Task: Find a house in San Juan del Cesar, Colombia, for 6 guests from September 6 to 15, with a price range of ₹8000 to ₹12000, including Wifi, Free parking, Gym, TV, and Breakfast.
Action: Mouse moved to (428, 107)
Screenshot: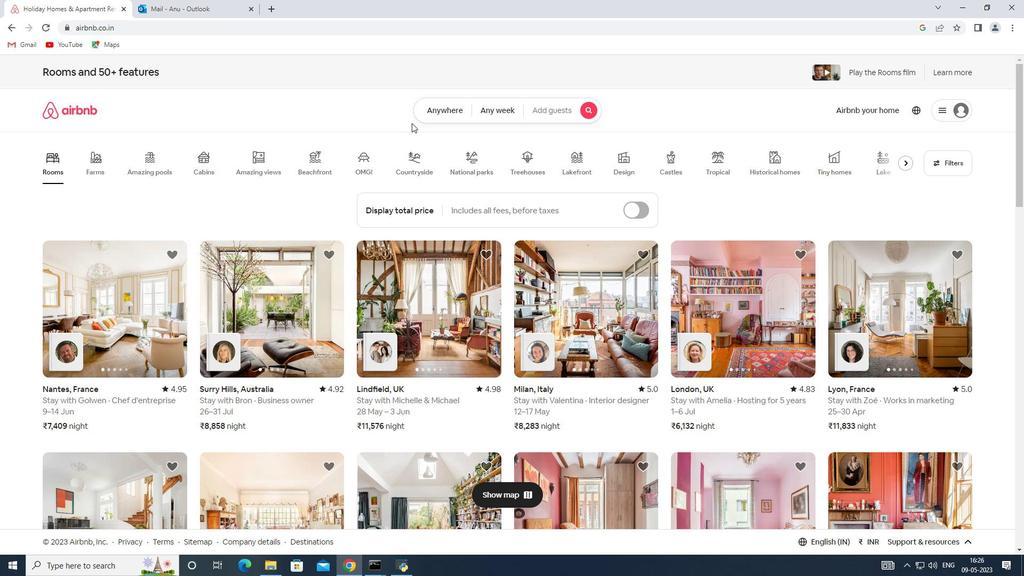 
Action: Mouse pressed left at (428, 107)
Screenshot: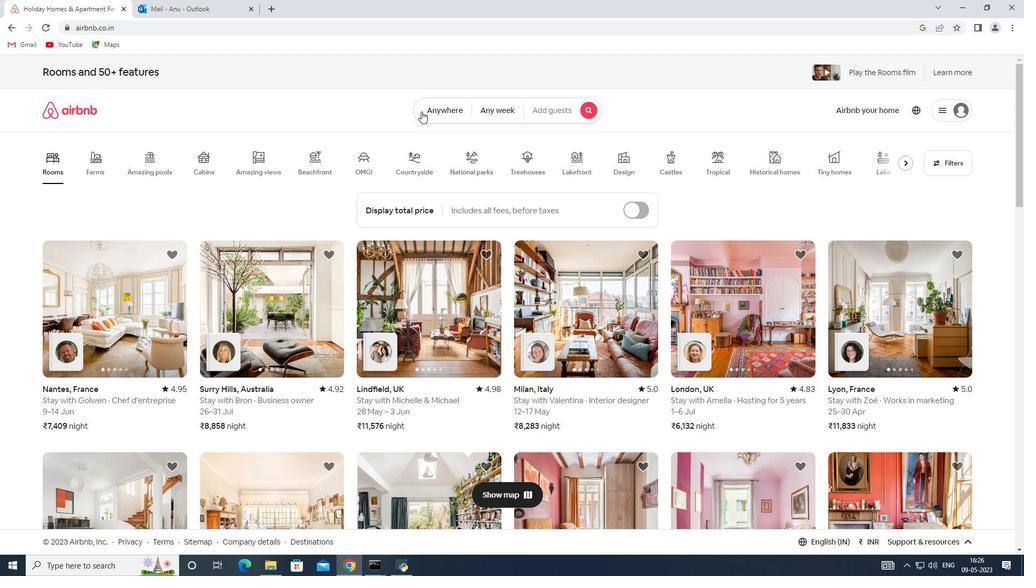 
Action: Mouse moved to (366, 143)
Screenshot: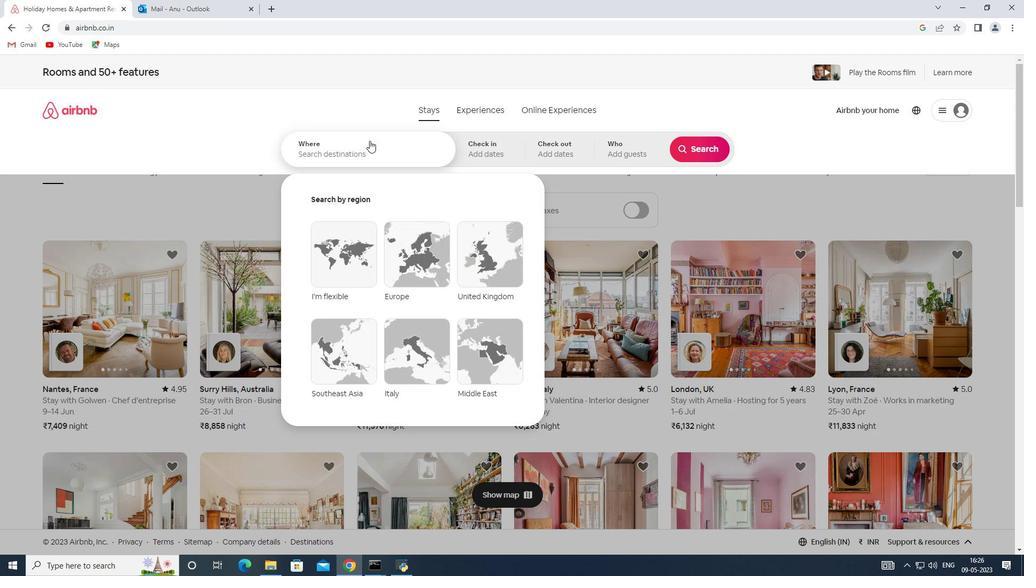 
Action: Mouse pressed left at (366, 143)
Screenshot: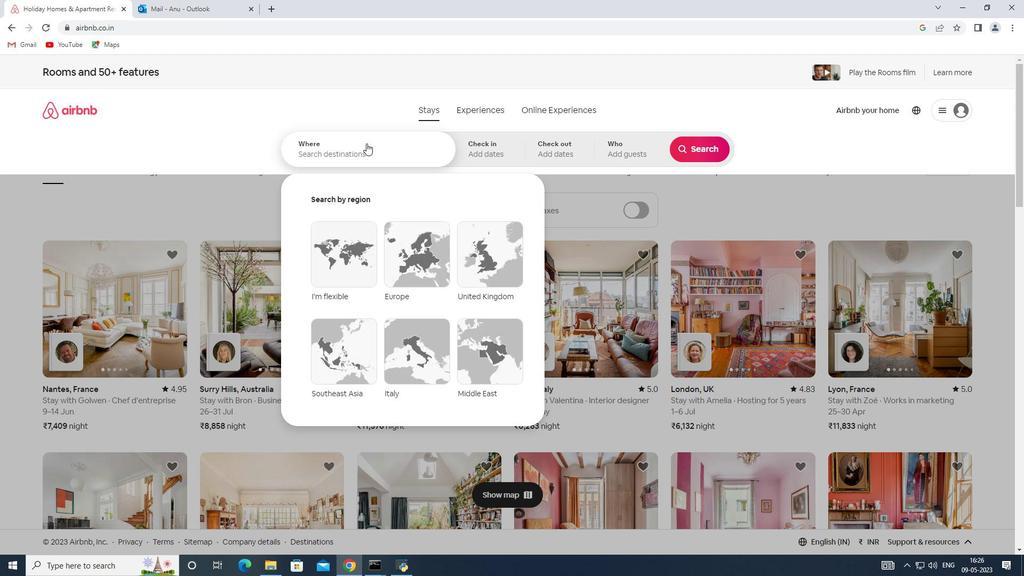 
Action: Key pressed <Key.shift>San<Key.space><Key.shift><Key.shift><Key.shift><Key.shift><Key.shift><Key.shift><Key.shift><Key.shift><Key.shift><Key.shift><Key.shift><Key.shift><Key.shift><Key.shift><Key.shift>
Screenshot: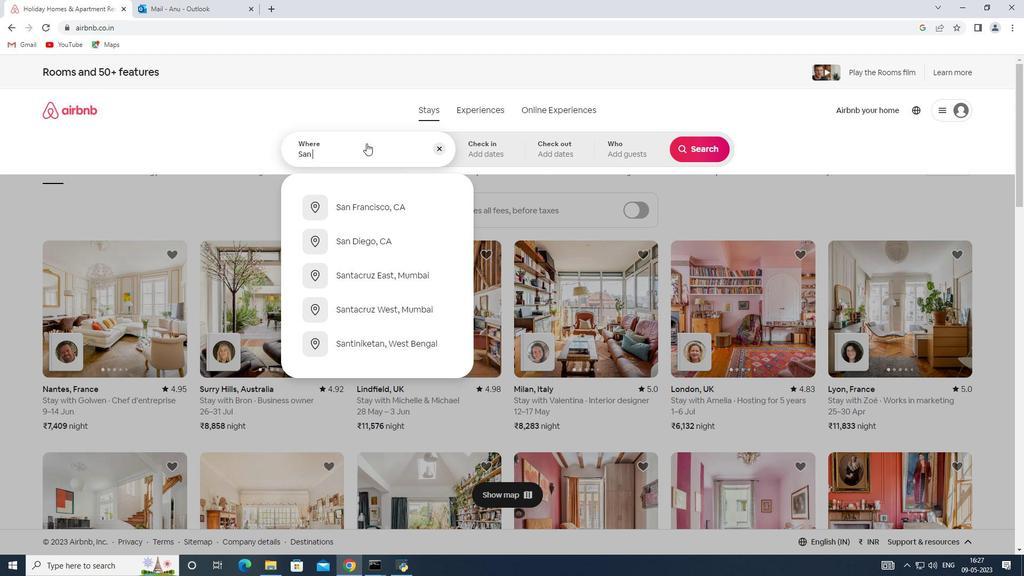 
Action: Mouse moved to (366, 143)
Screenshot: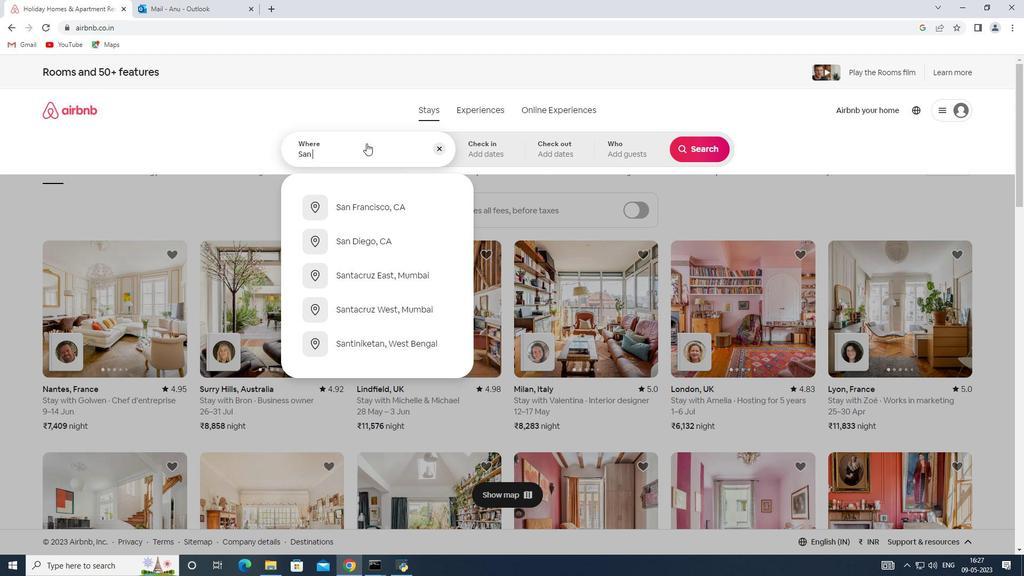 
Action: Key pressed <Key.shift><Key.shift><Key.shift><Key.shift><Key.shift><Key.shift><Key.shift><Key.shift><Key.shift><Key.shift><Key.shift>Juan<Key.space>del<Key.space><Key.shift><Key.shift><Key.shift><Key.shift><Key.shift><Key.shift><Key.shift><Key.shift>Cesar,<Key.shift>Colombia
Screenshot: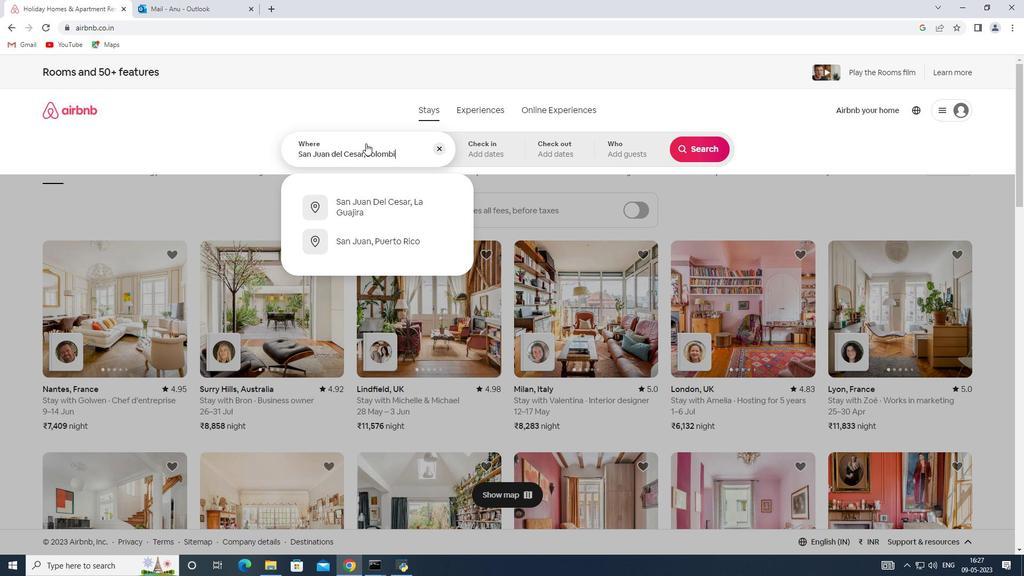
Action: Mouse moved to (484, 148)
Screenshot: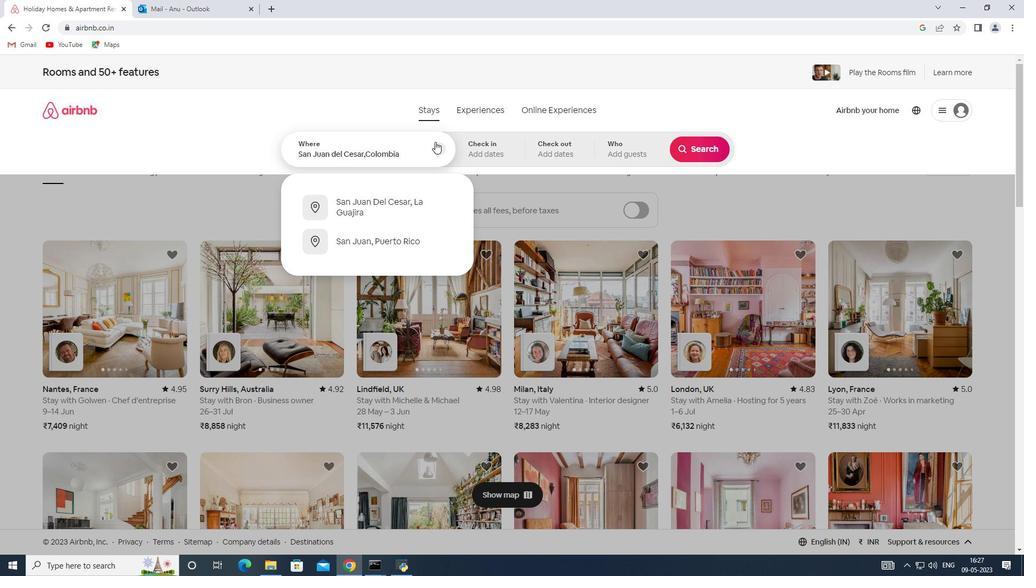 
Action: Mouse pressed left at (484, 148)
Screenshot: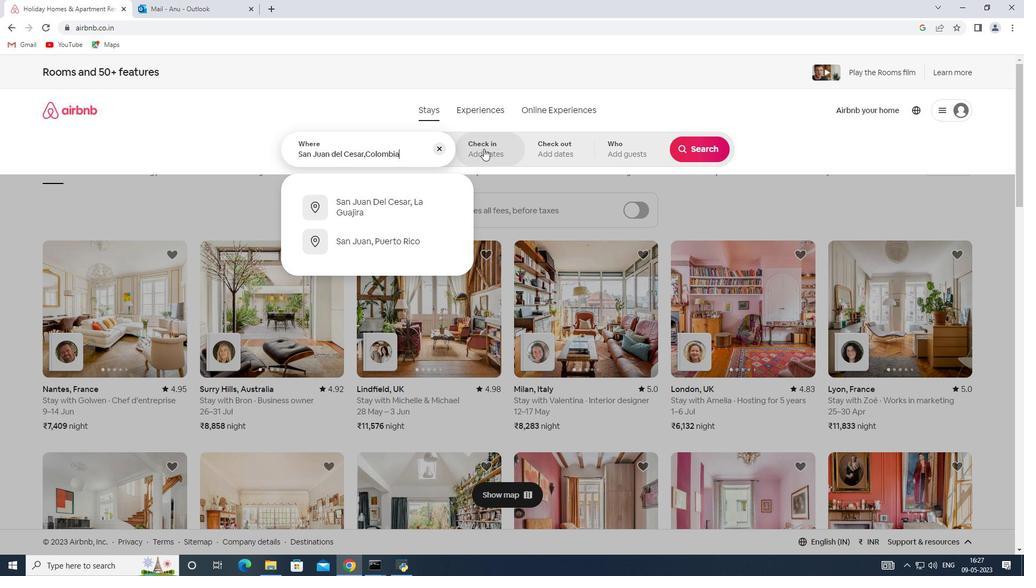 
Action: Mouse moved to (693, 234)
Screenshot: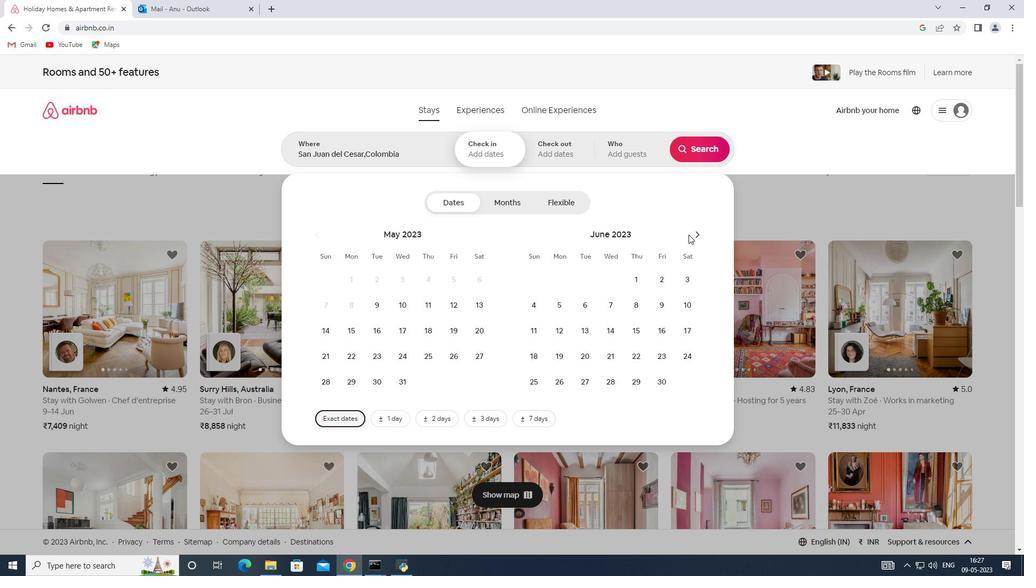 
Action: Mouse pressed left at (693, 234)
Screenshot: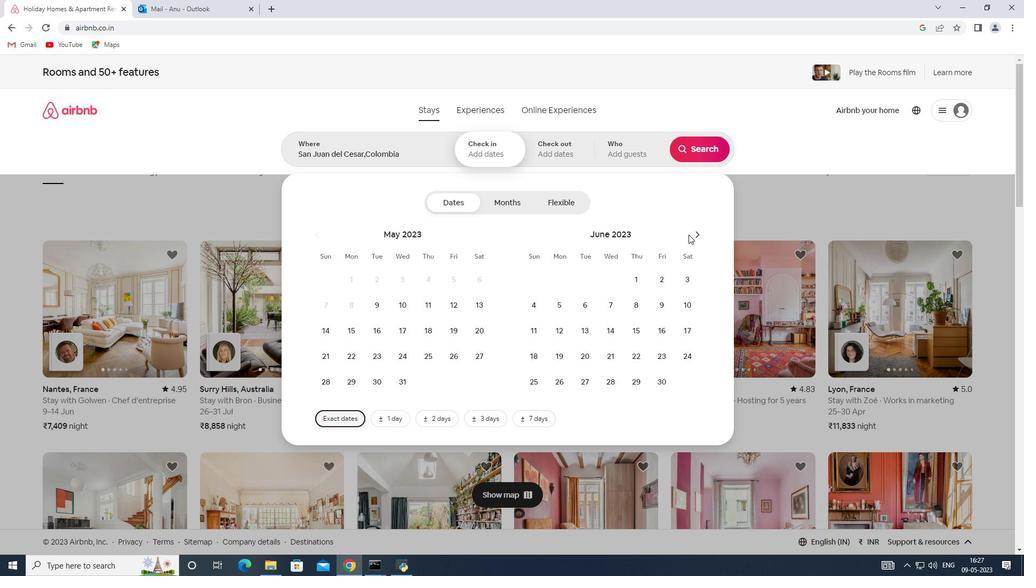 
Action: Mouse pressed left at (693, 234)
Screenshot: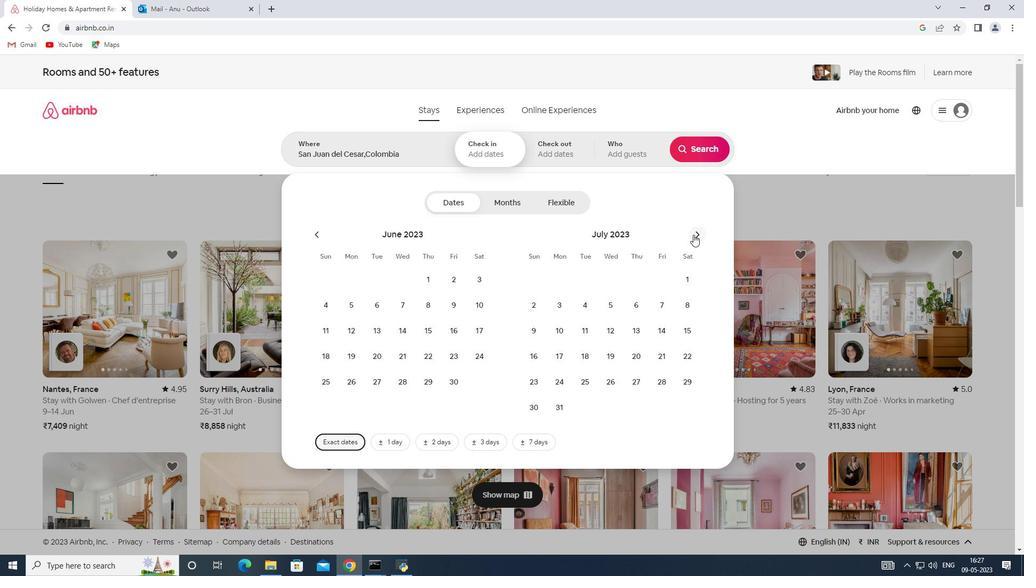 
Action: Mouse pressed left at (693, 234)
Screenshot: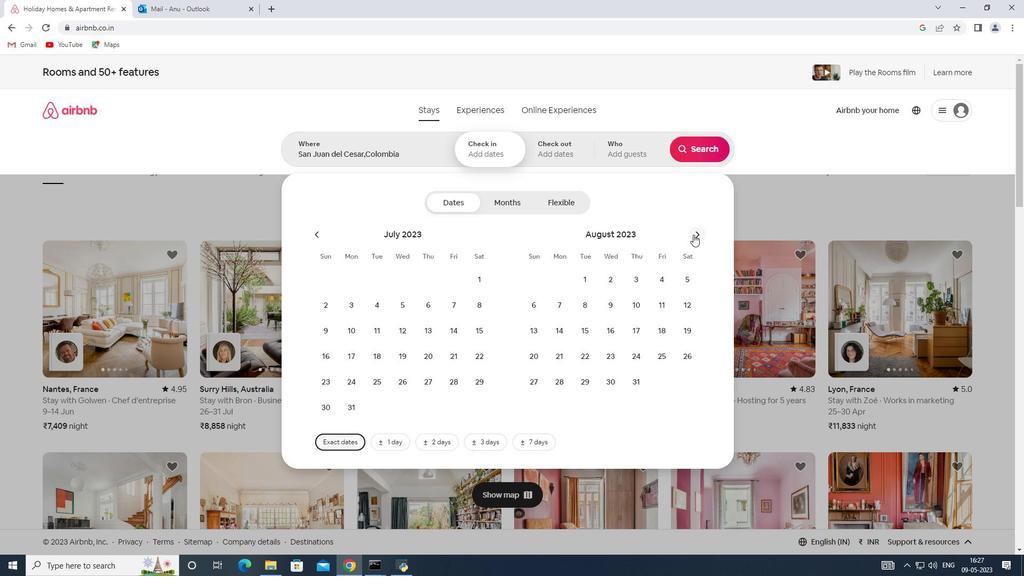 
Action: Mouse moved to (611, 303)
Screenshot: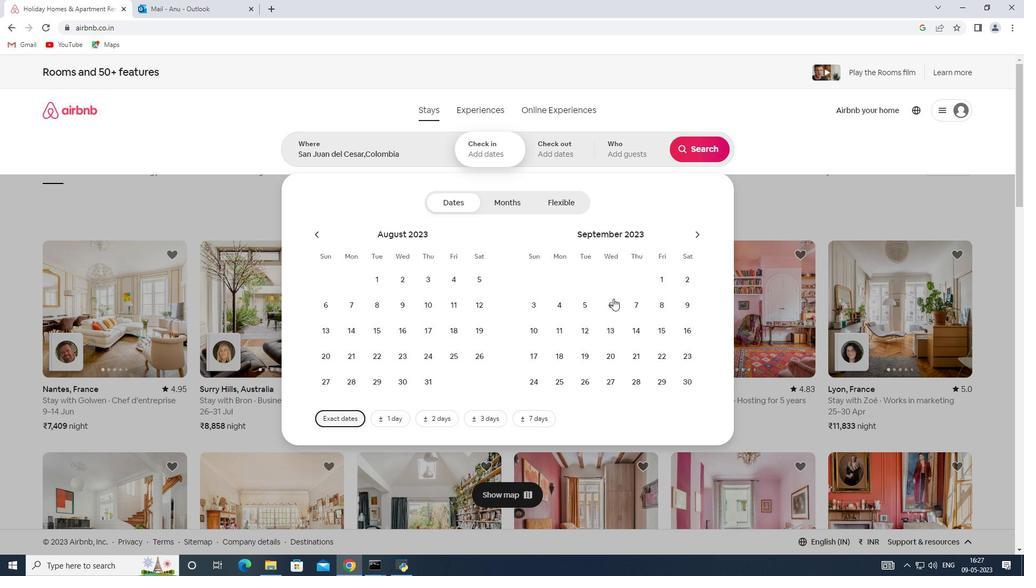 
Action: Mouse pressed left at (611, 303)
Screenshot: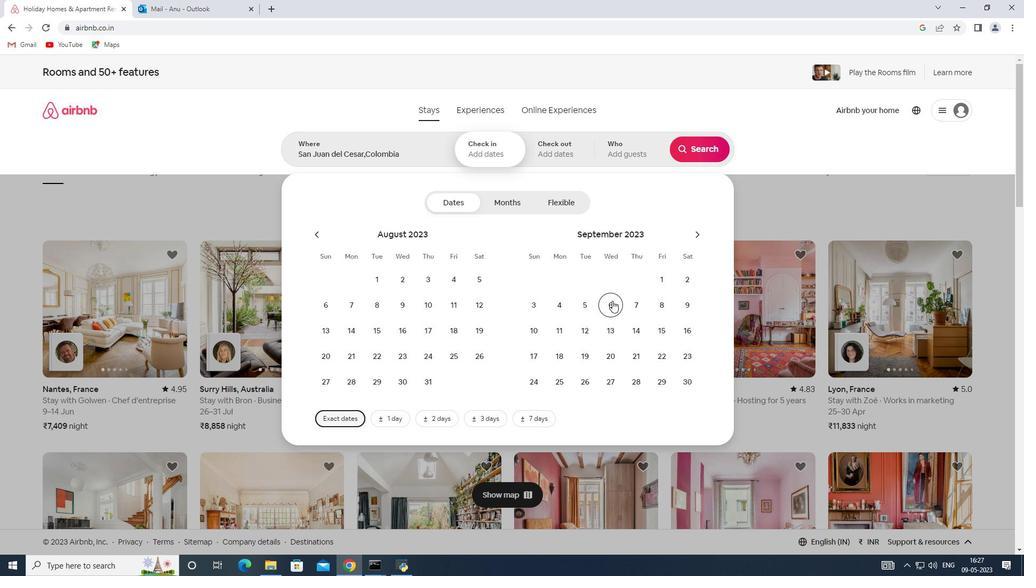 
Action: Mouse moved to (658, 323)
Screenshot: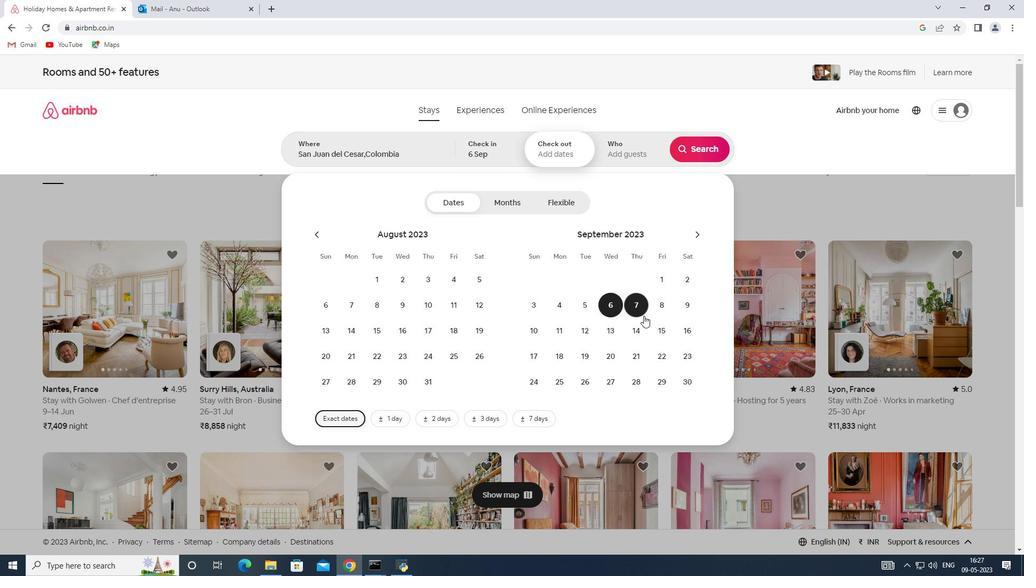 
Action: Mouse pressed left at (658, 323)
Screenshot: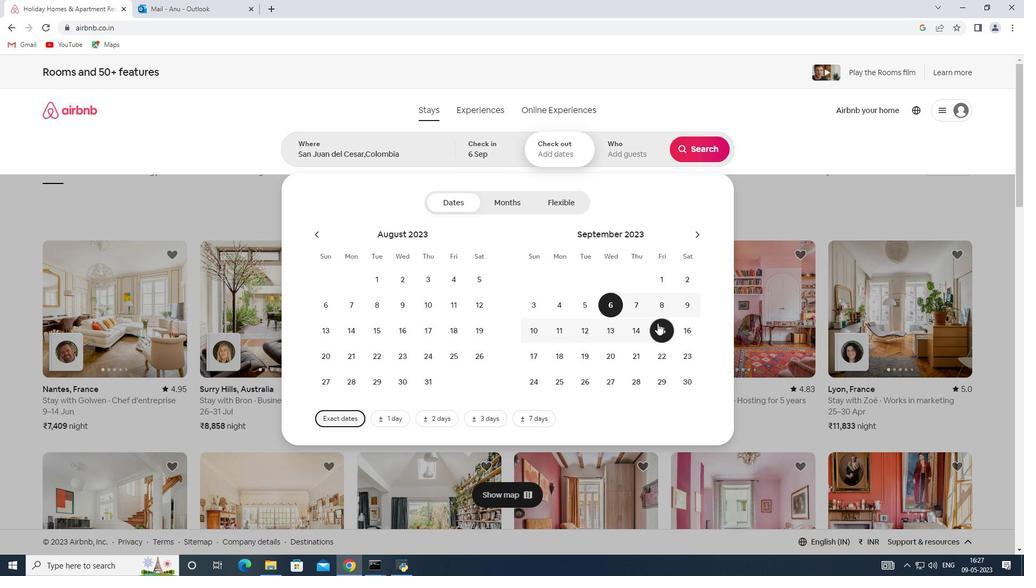 
Action: Mouse moved to (631, 151)
Screenshot: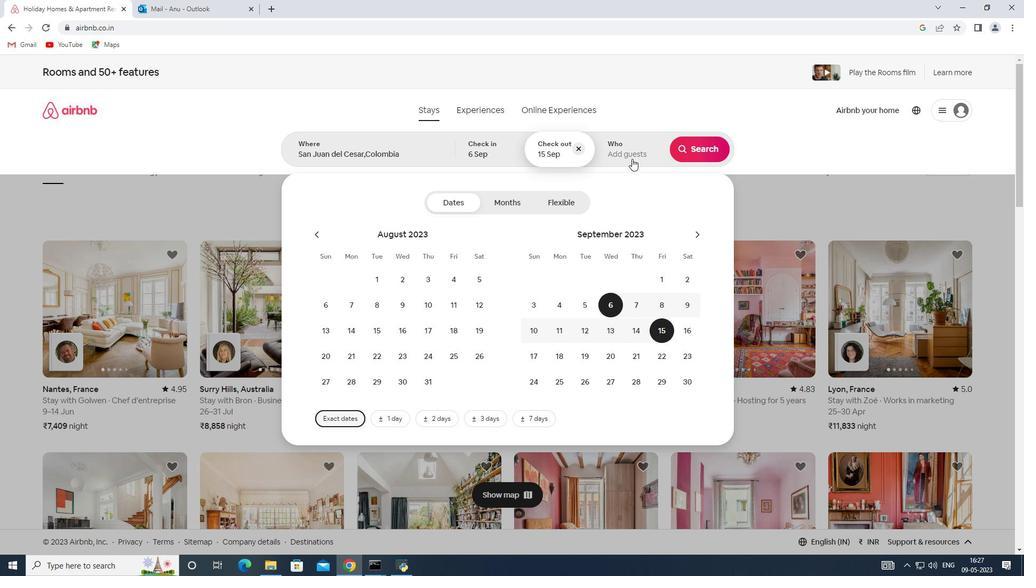
Action: Mouse pressed left at (631, 151)
Screenshot: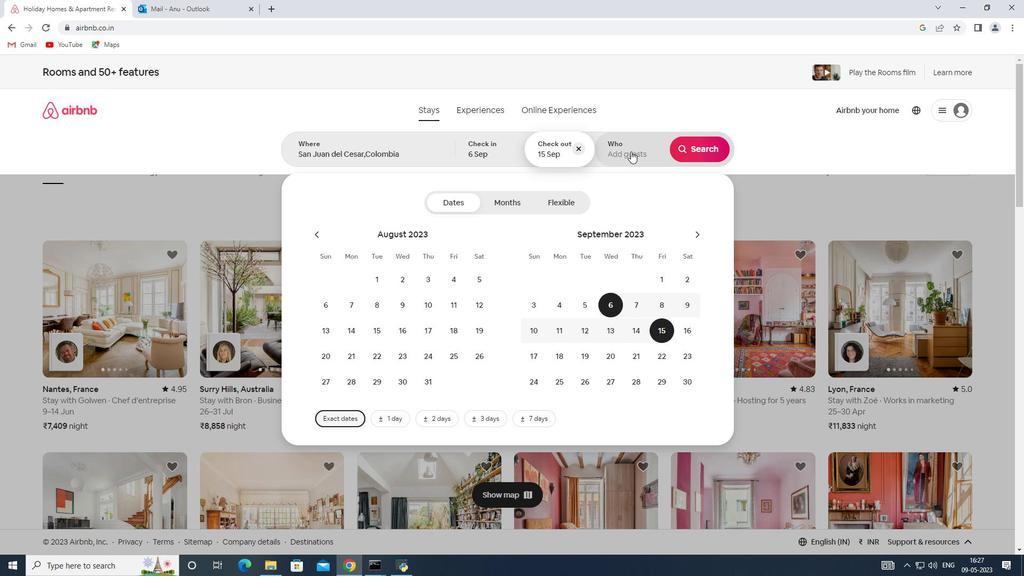 
Action: Mouse moved to (705, 208)
Screenshot: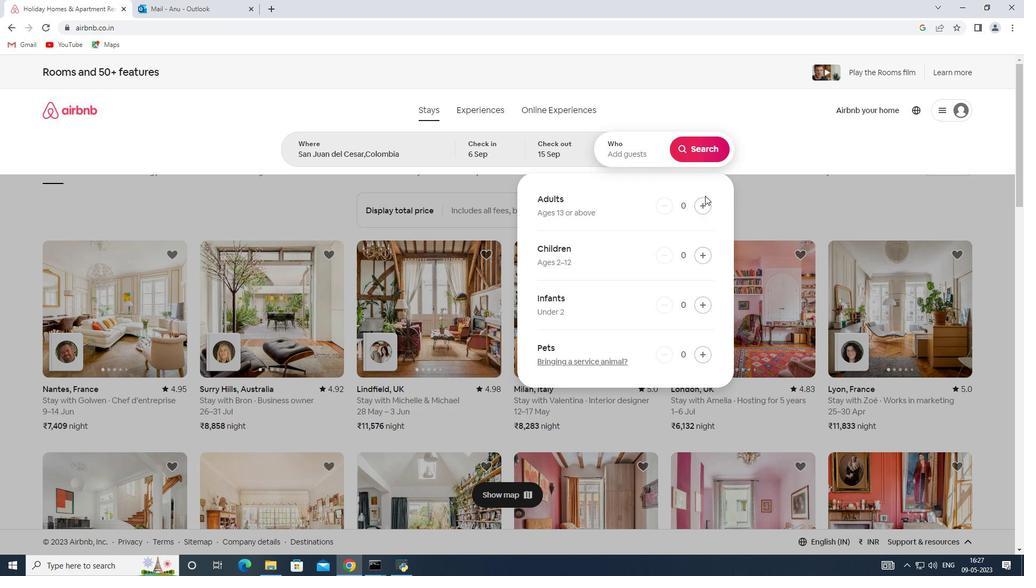 
Action: Mouse pressed left at (705, 208)
Screenshot: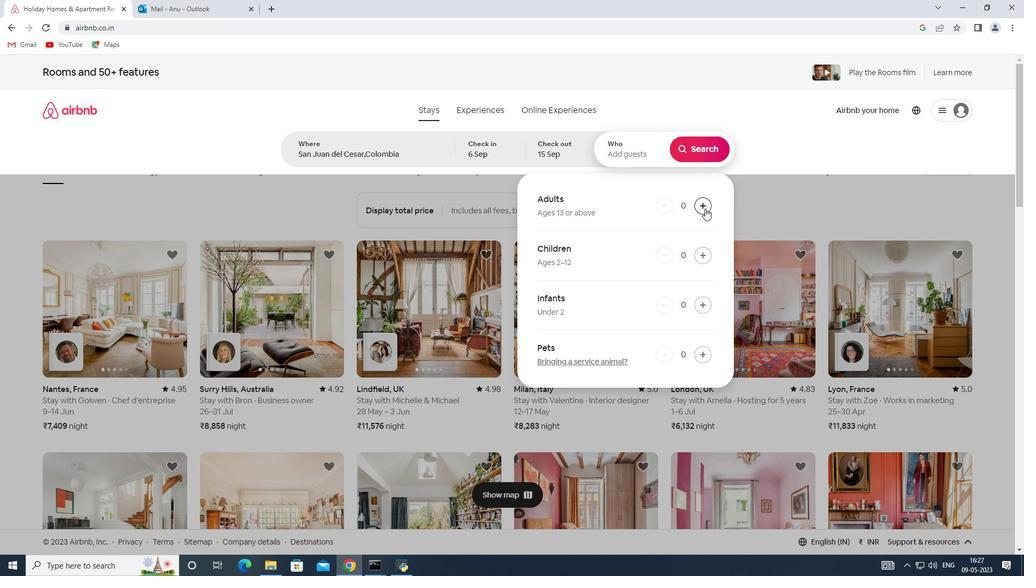 
Action: Mouse moved to (705, 205)
Screenshot: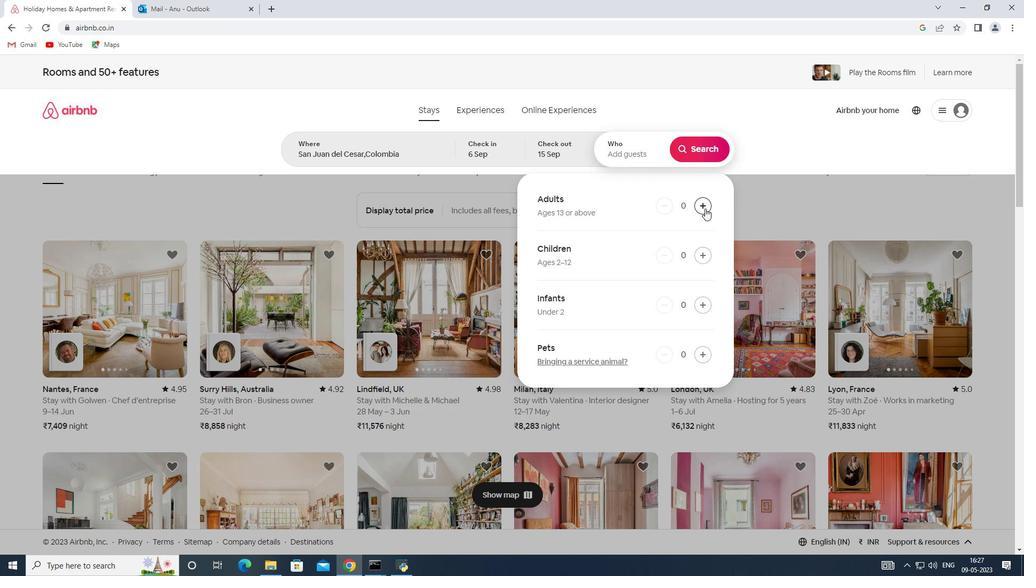 
Action: Mouse pressed left at (705, 205)
Screenshot: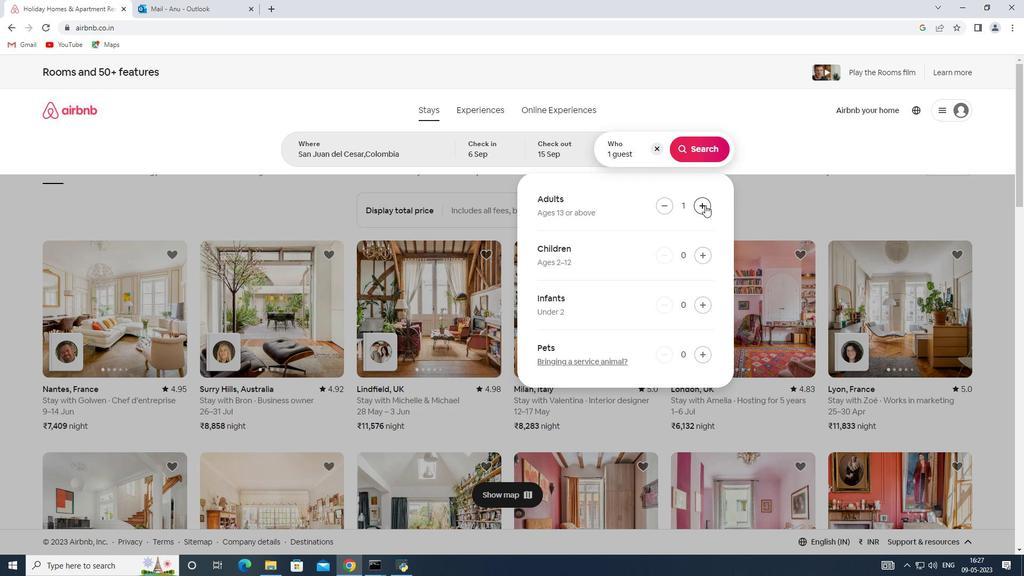 
Action: Mouse pressed left at (705, 205)
Screenshot: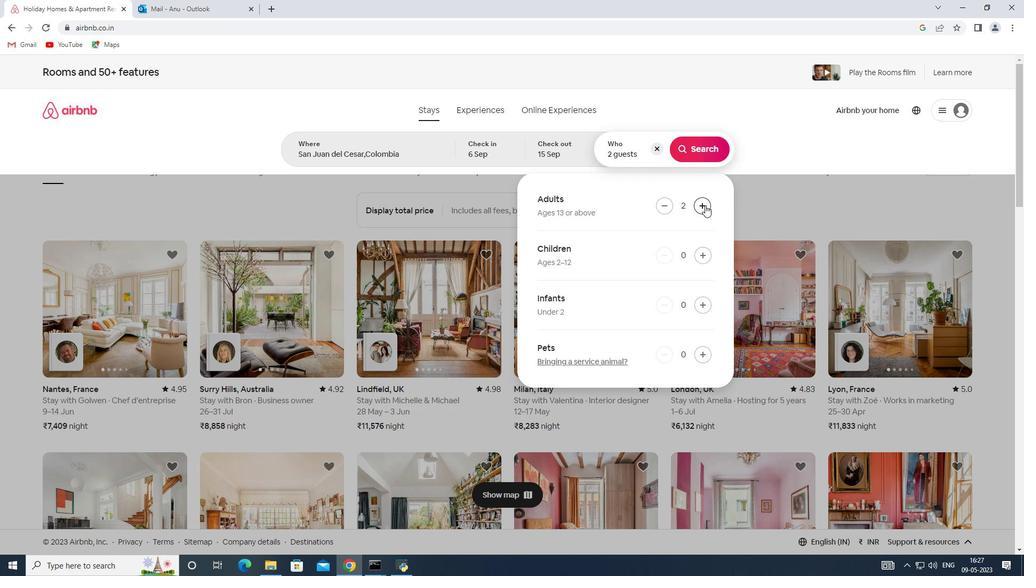 
Action: Mouse pressed left at (705, 205)
Screenshot: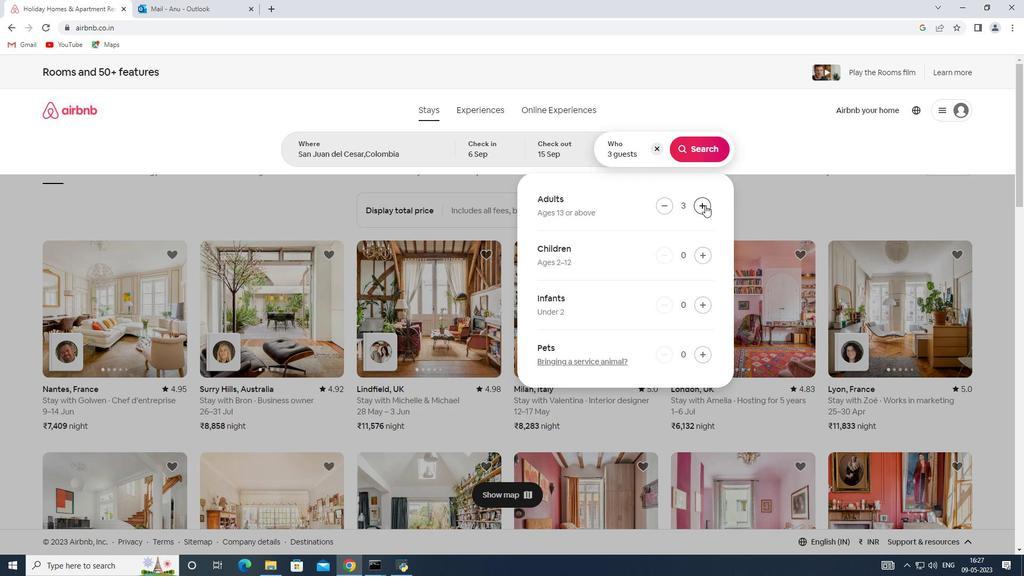 
Action: Mouse moved to (707, 204)
Screenshot: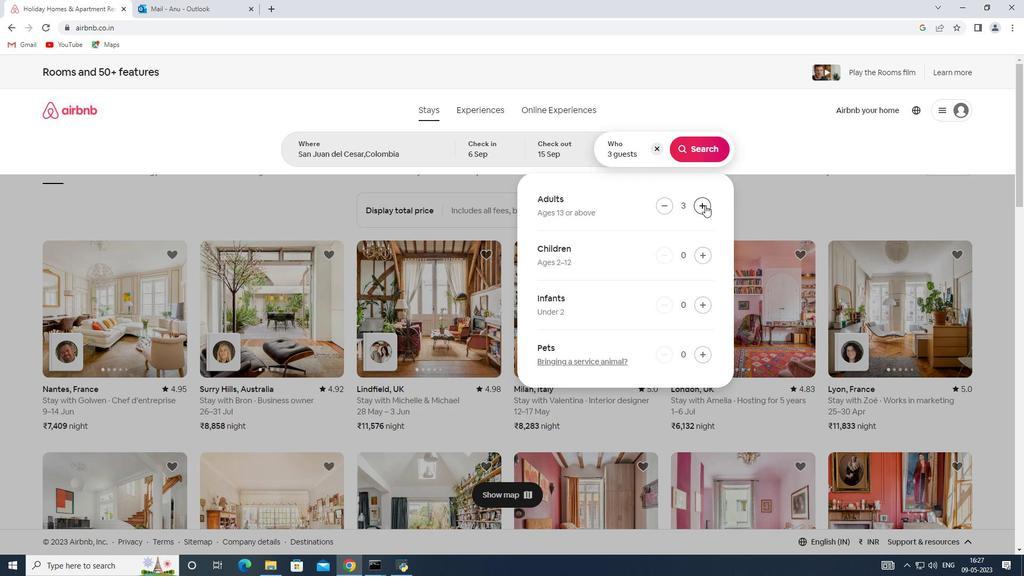
Action: Mouse pressed left at (707, 204)
Screenshot: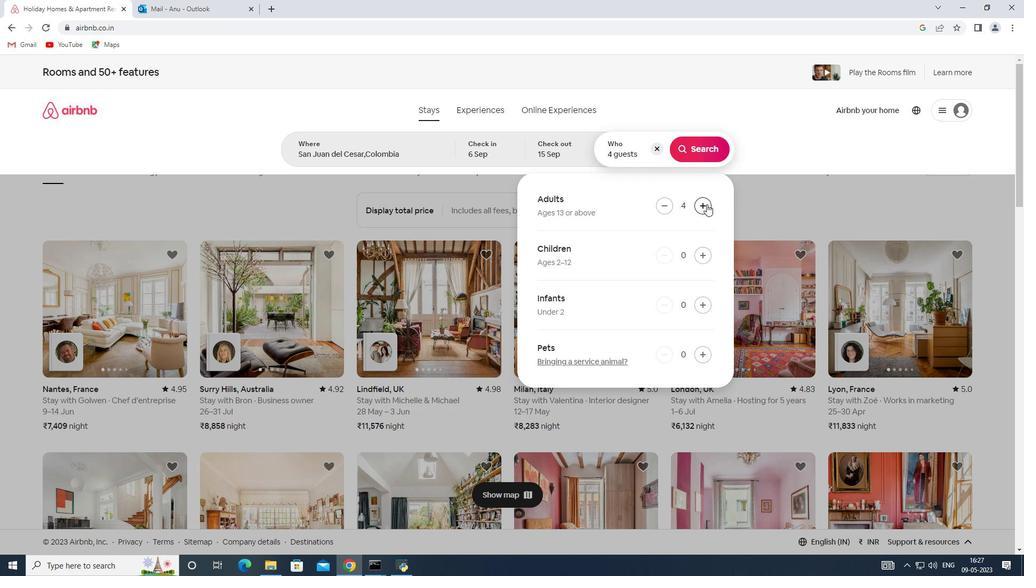
Action: Mouse moved to (705, 203)
Screenshot: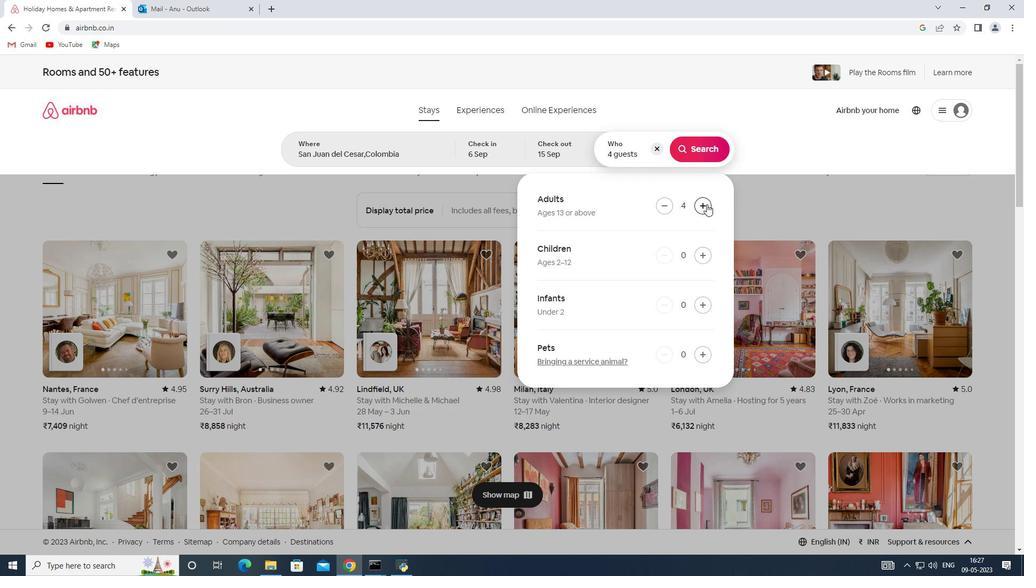 
Action: Mouse pressed left at (705, 203)
Screenshot: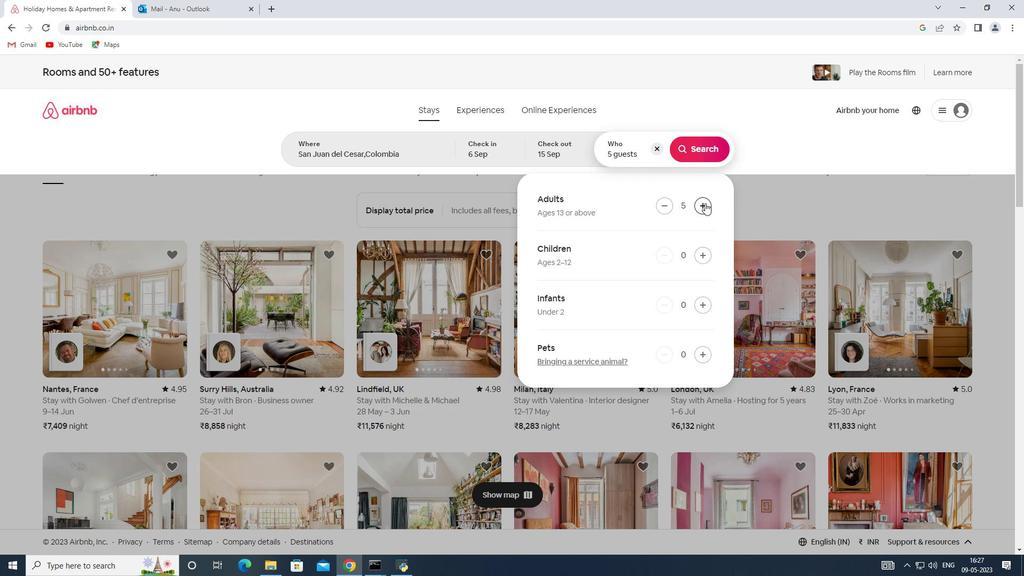 
Action: Mouse moved to (700, 144)
Screenshot: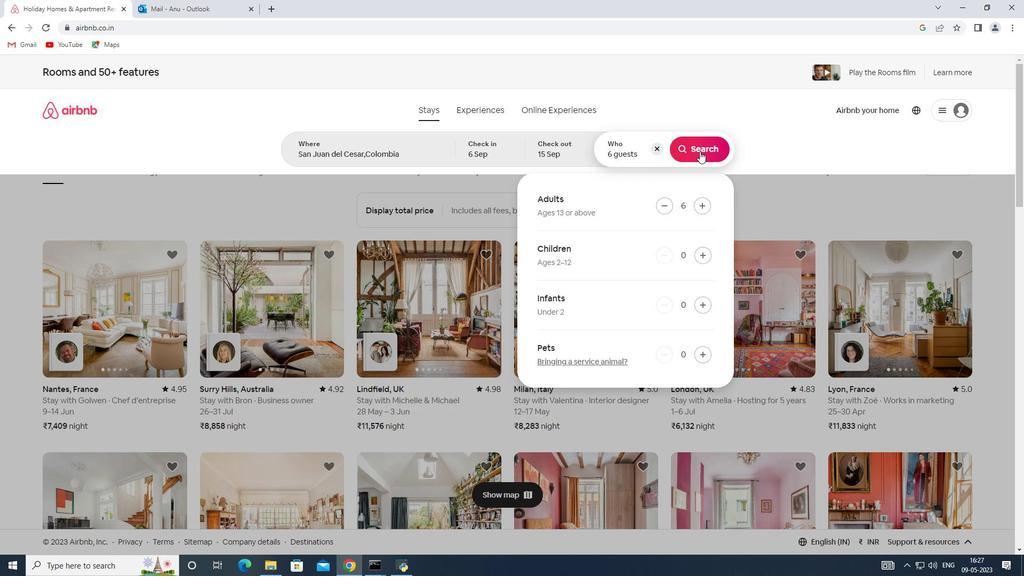
Action: Mouse pressed left at (700, 144)
Screenshot: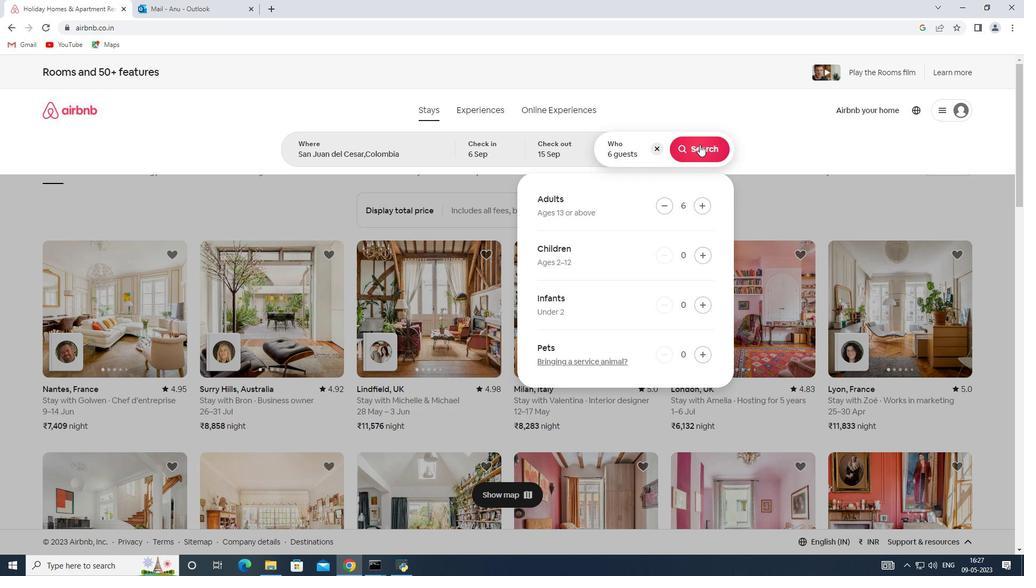 
Action: Mouse moved to (971, 127)
Screenshot: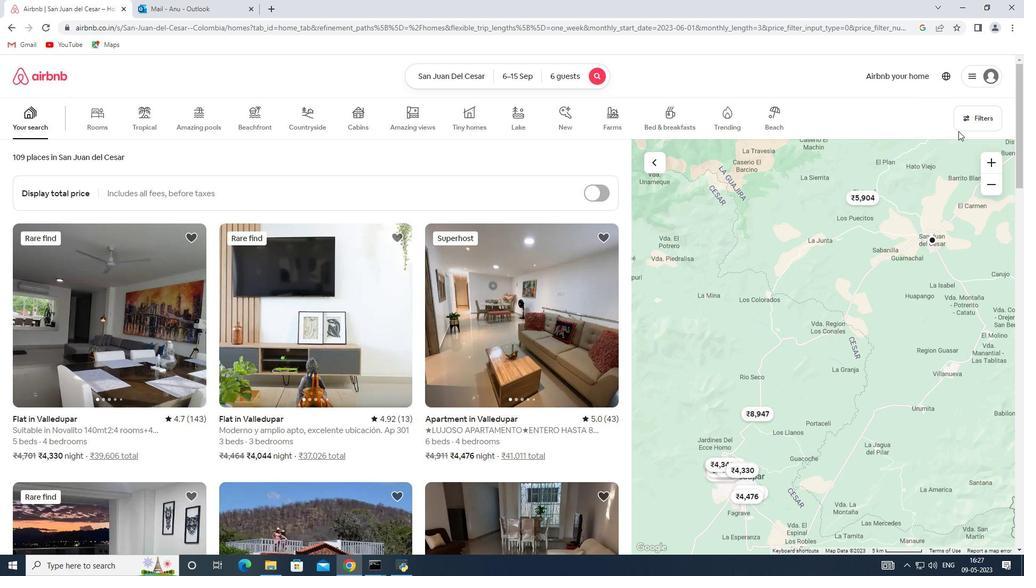 
Action: Mouse pressed left at (971, 127)
Screenshot: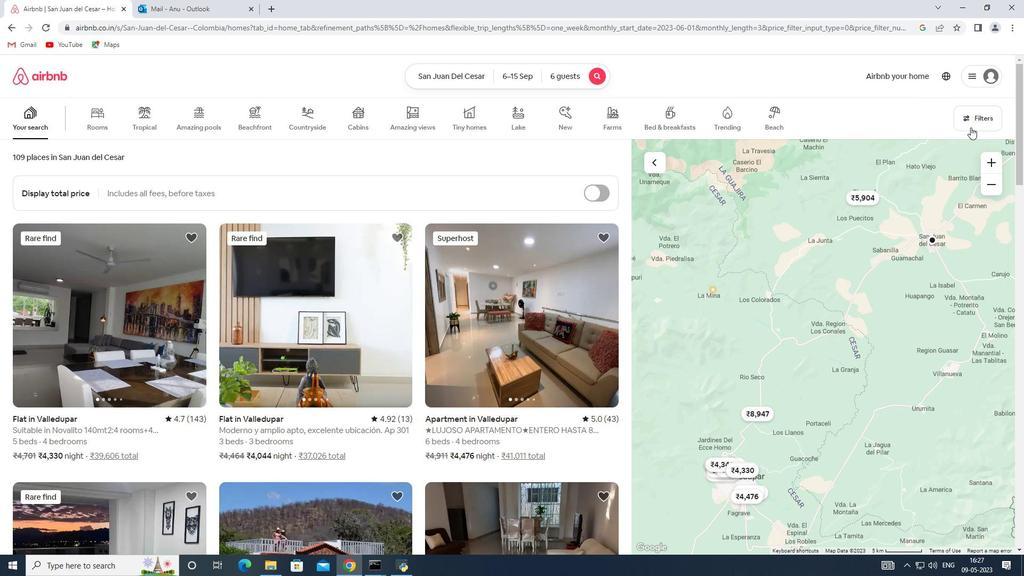 
Action: Mouse moved to (374, 381)
Screenshot: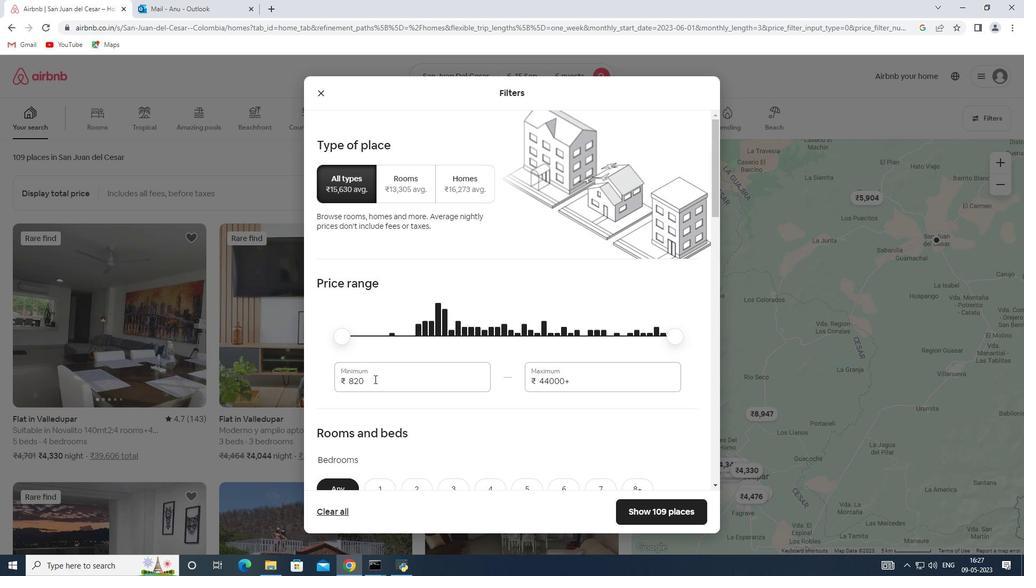 
Action: Mouse pressed left at (374, 381)
Screenshot: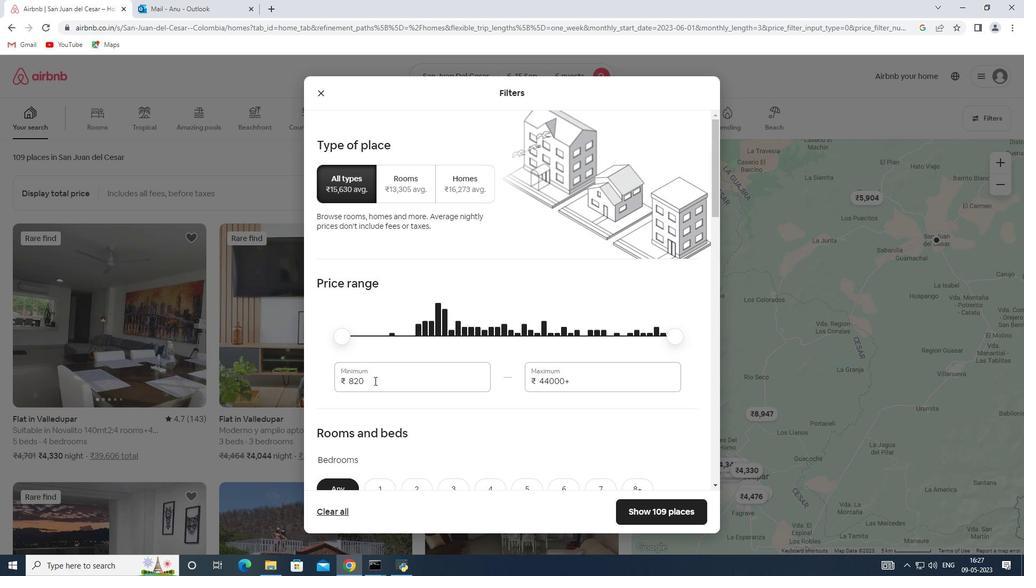 
Action: Mouse moved to (343, 387)
Screenshot: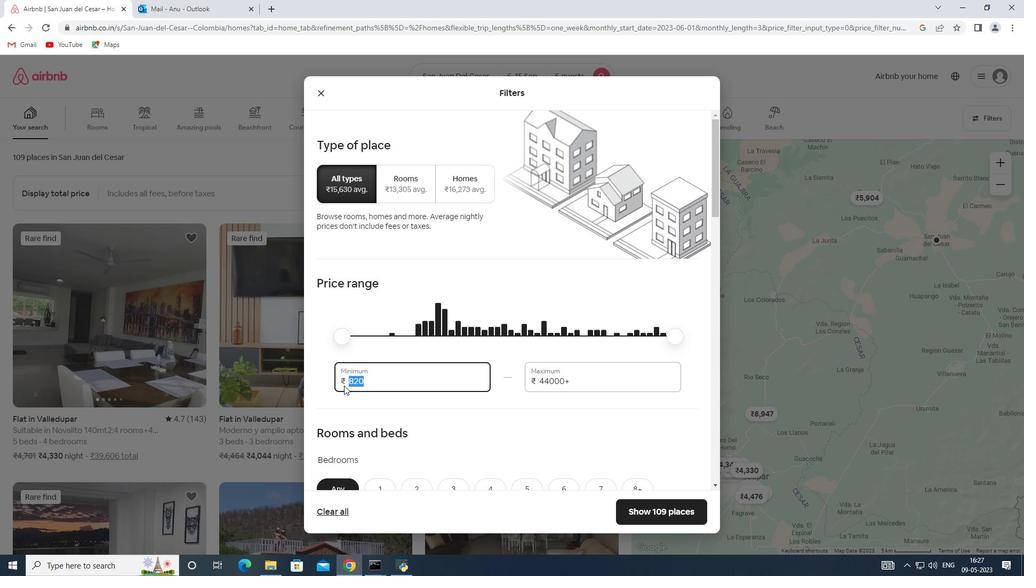 
Action: Key pressed 8000
Screenshot: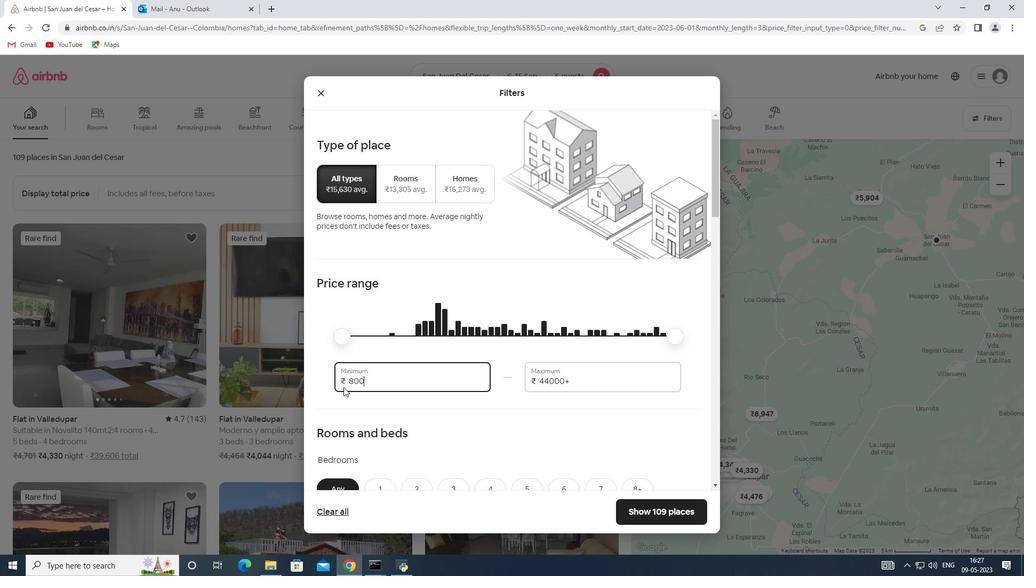 
Action: Mouse moved to (575, 381)
Screenshot: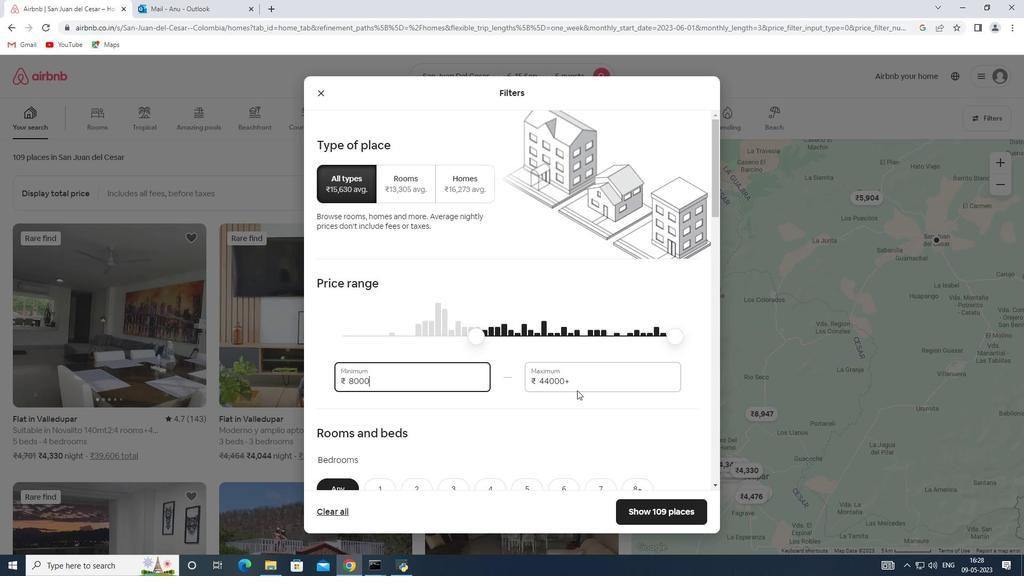 
Action: Mouse pressed left at (575, 381)
Screenshot: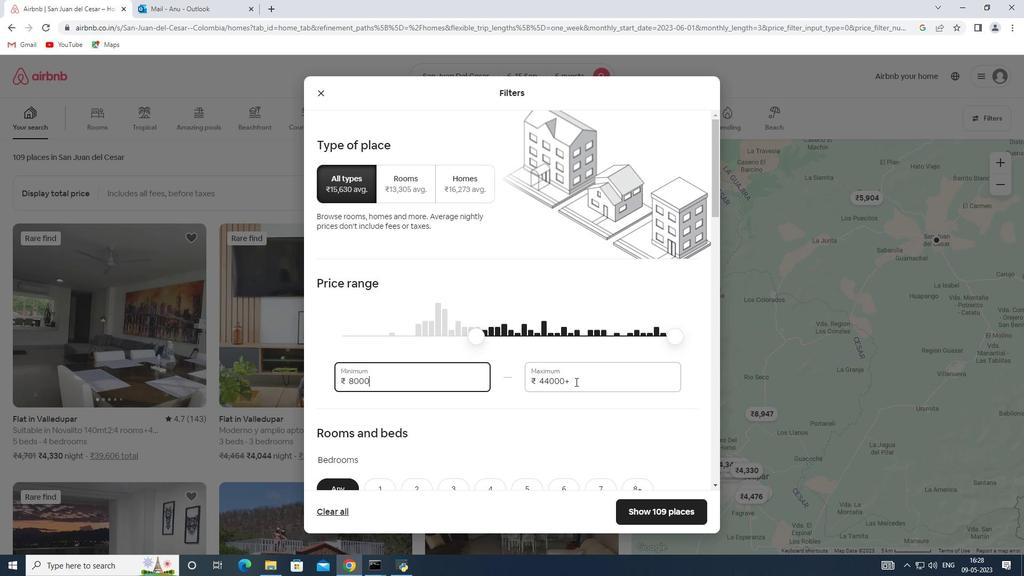 
Action: Mouse moved to (501, 370)
Screenshot: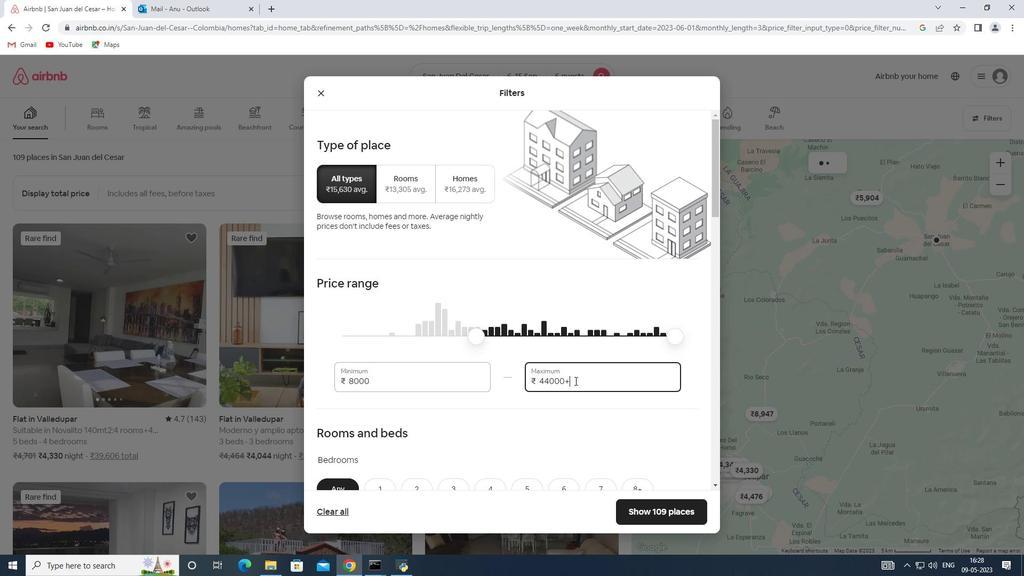 
Action: Key pressed 12000
Screenshot: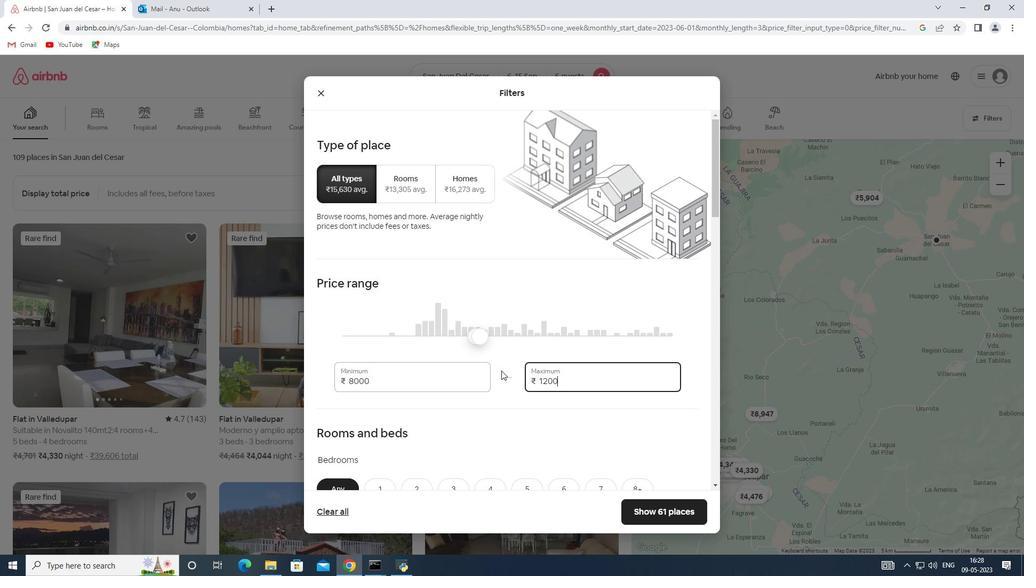 
Action: Mouse moved to (501, 370)
Screenshot: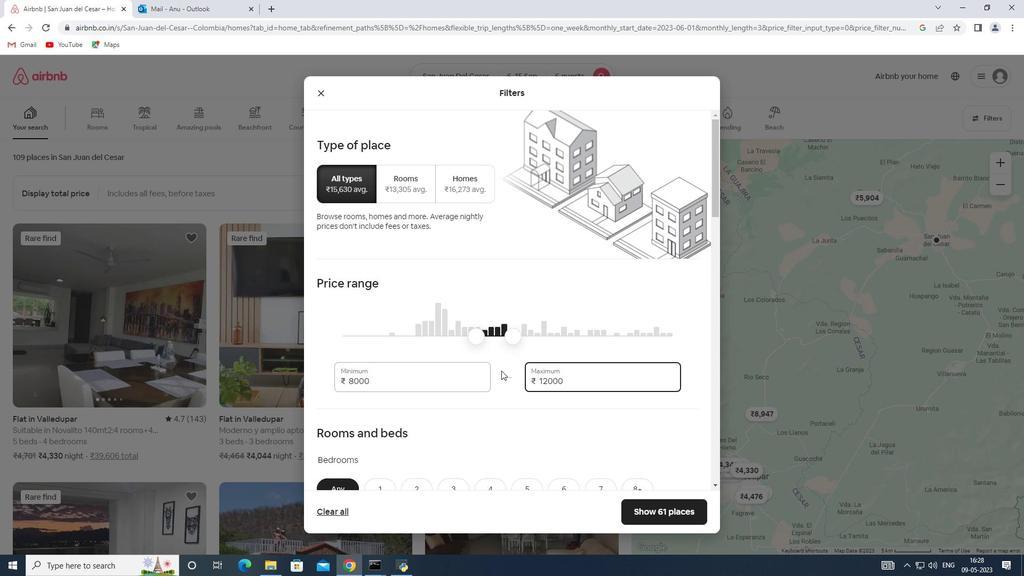 
Action: Mouse scrolled (501, 370) with delta (0, 0)
Screenshot: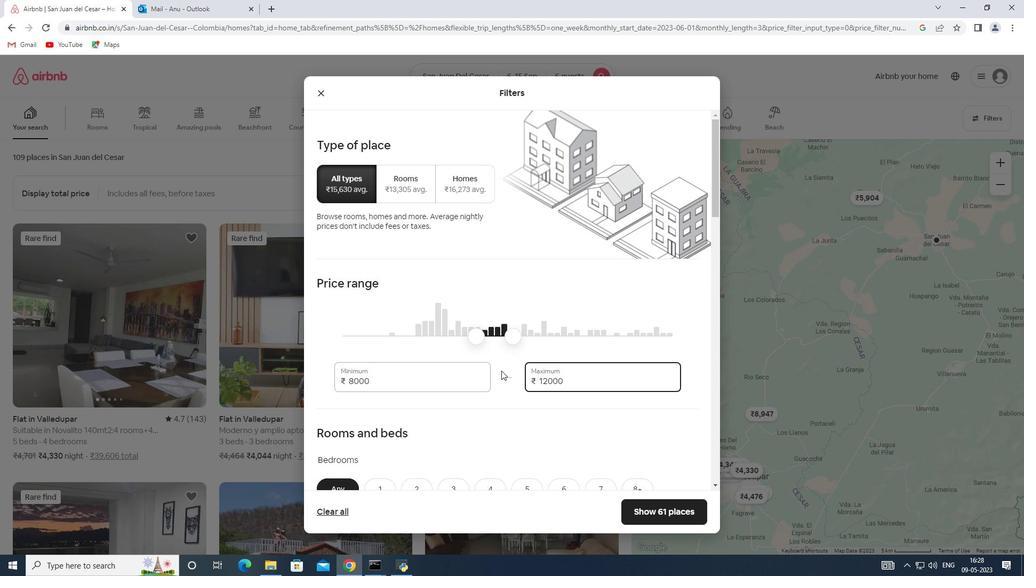 
Action: Mouse scrolled (501, 370) with delta (0, 0)
Screenshot: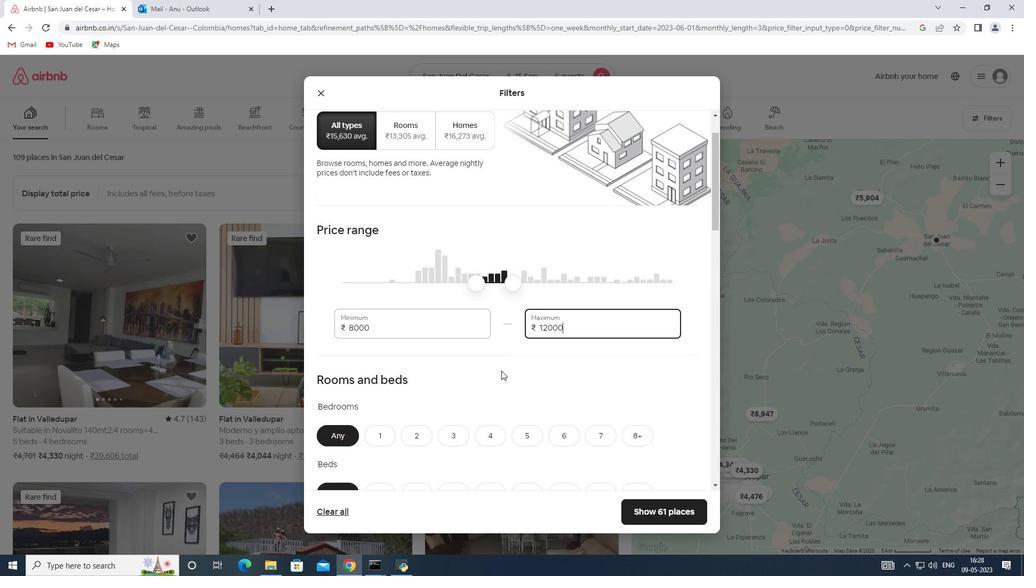 
Action: Mouse scrolled (501, 370) with delta (0, 0)
Screenshot: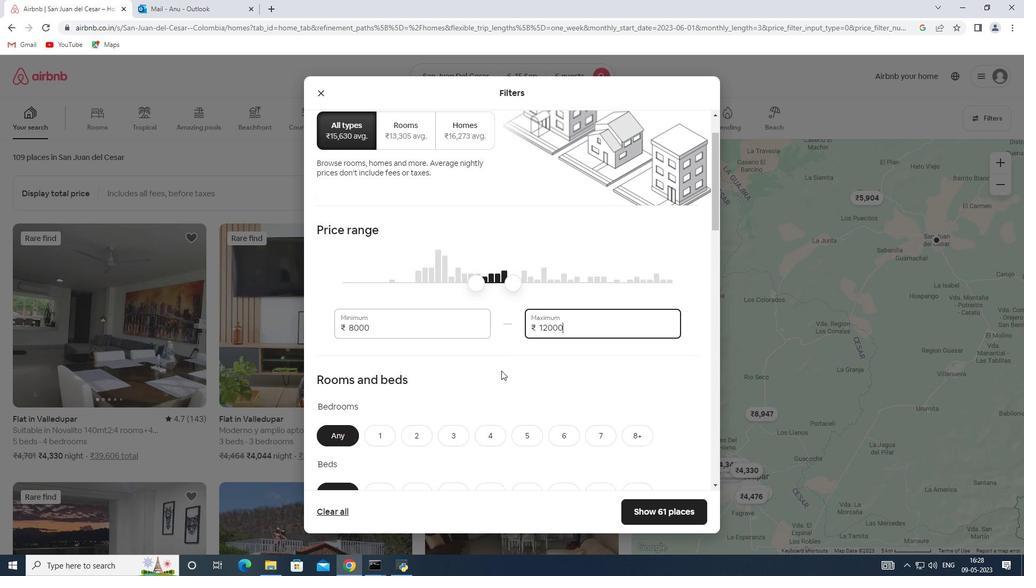 
Action: Mouse moved to (560, 327)
Screenshot: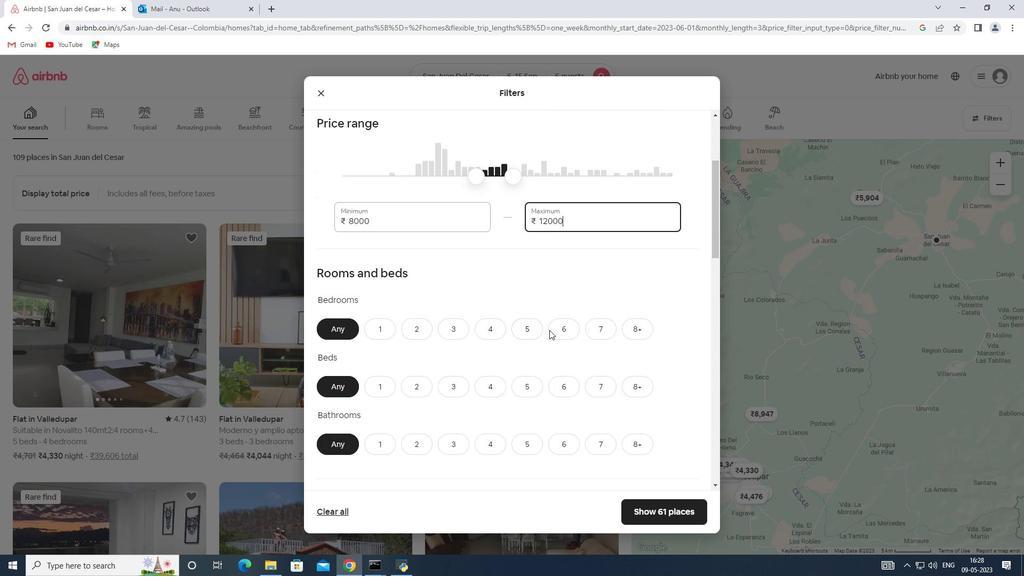 
Action: Mouse pressed left at (560, 327)
Screenshot: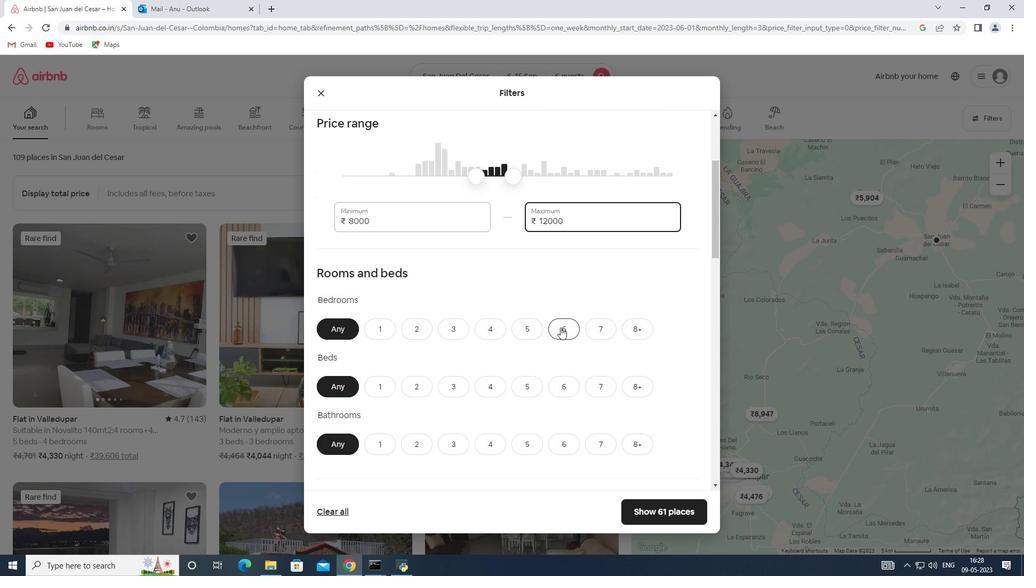 
Action: Mouse moved to (557, 386)
Screenshot: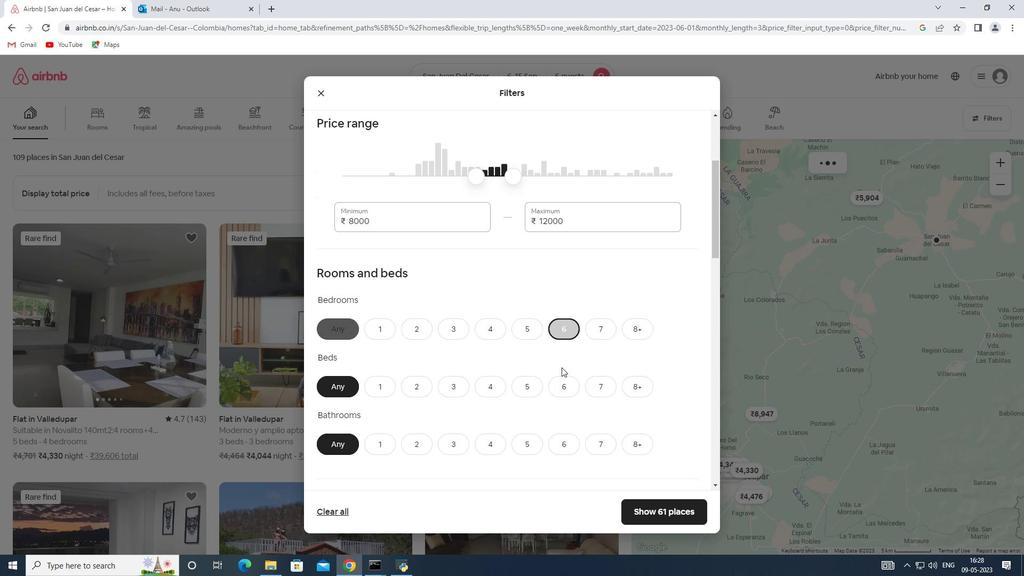 
Action: Mouse pressed left at (557, 386)
Screenshot: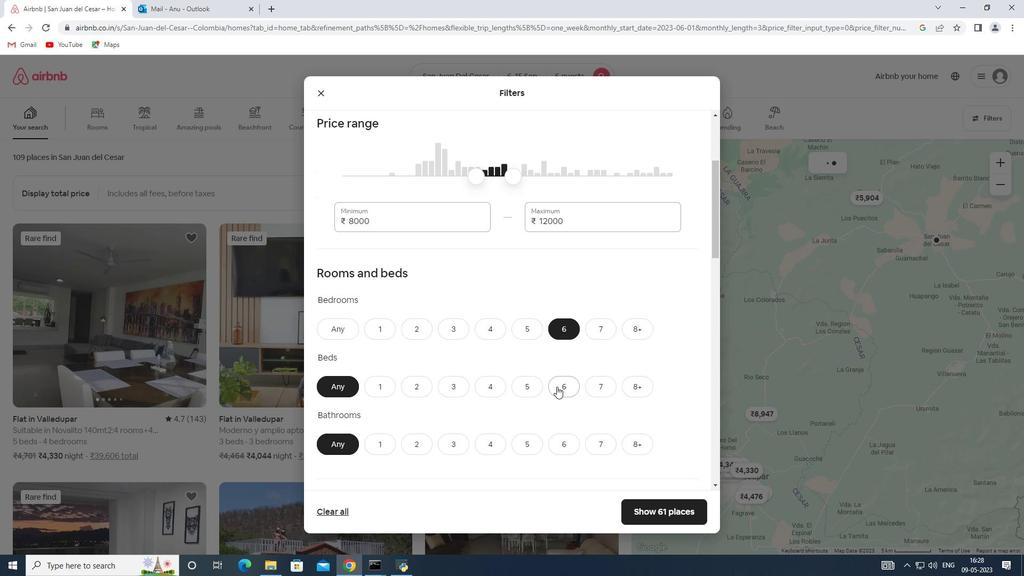 
Action: Mouse moved to (561, 439)
Screenshot: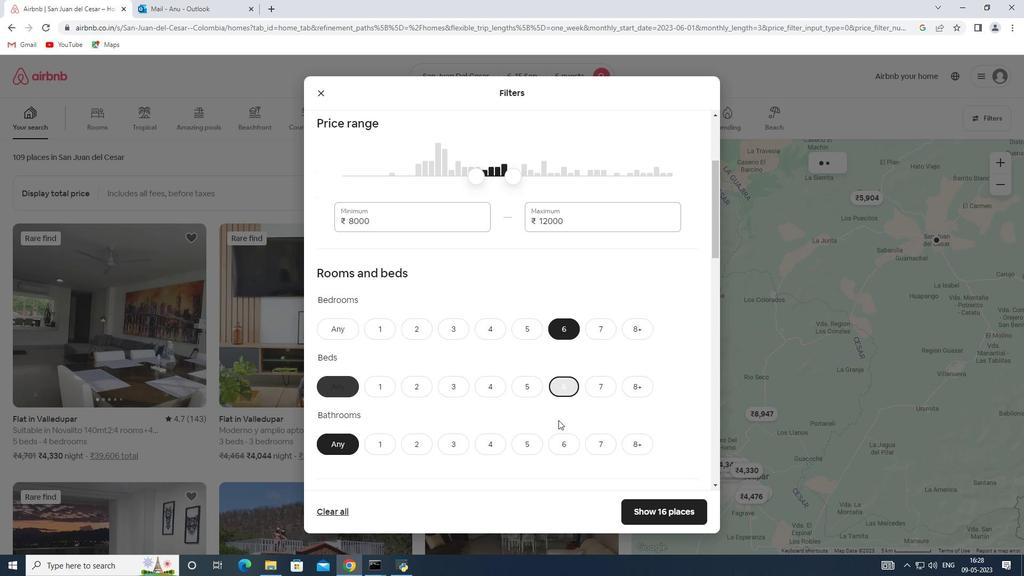 
Action: Mouse pressed left at (561, 439)
Screenshot: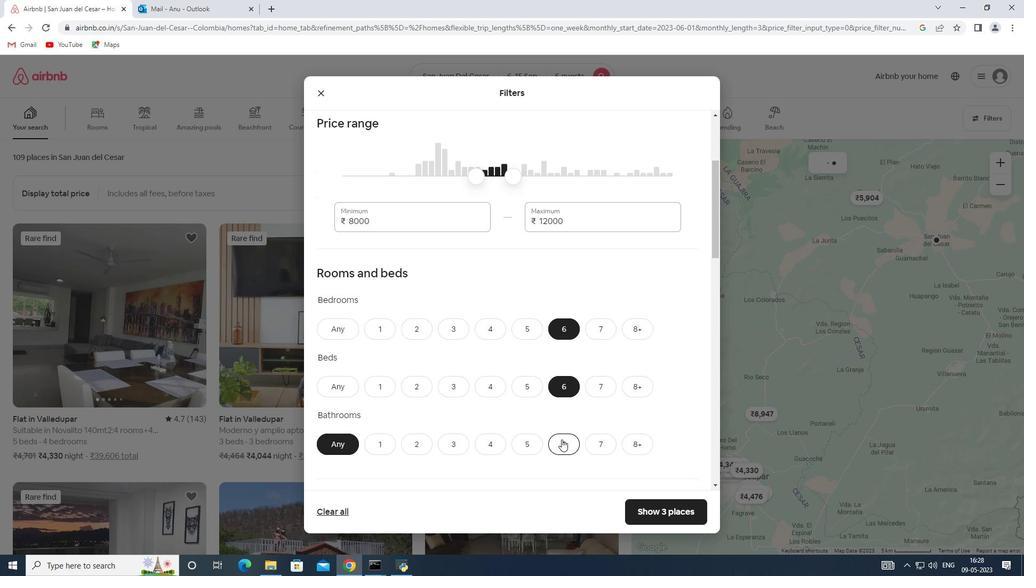 
Action: Mouse moved to (565, 439)
Screenshot: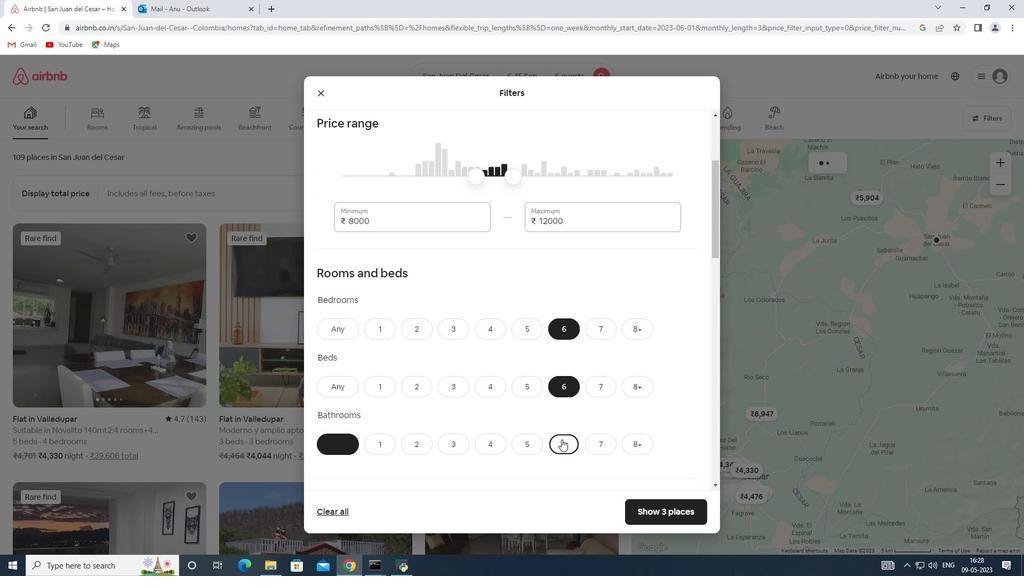 
Action: Mouse scrolled (565, 438) with delta (0, 0)
Screenshot: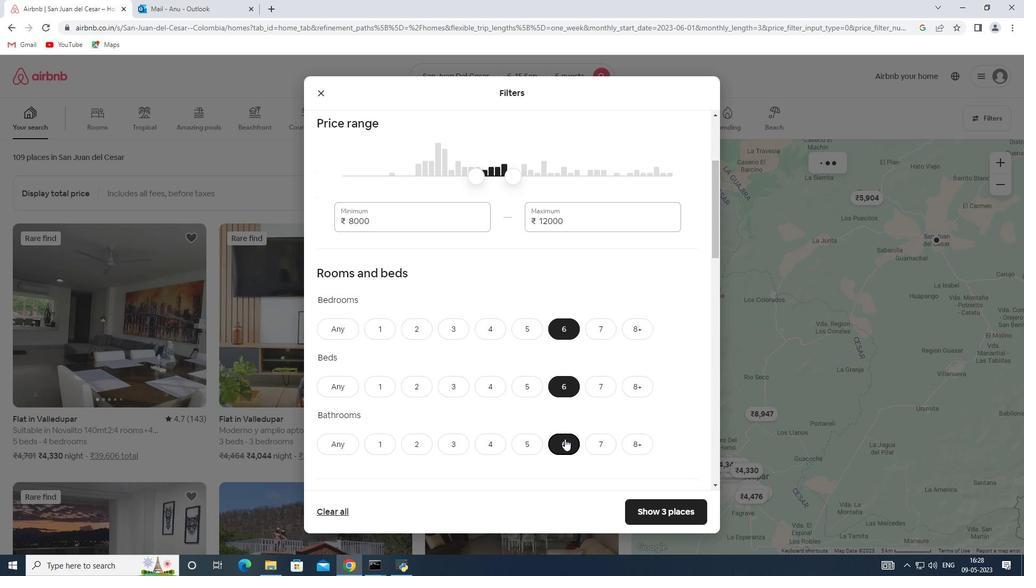 
Action: Mouse scrolled (565, 438) with delta (0, 0)
Screenshot: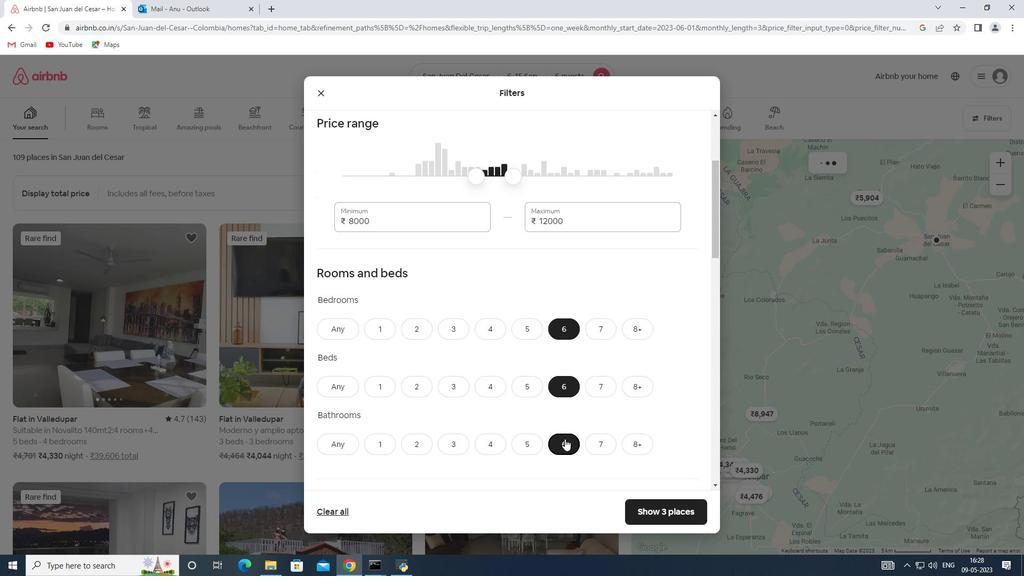 
Action: Mouse scrolled (565, 438) with delta (0, 0)
Screenshot: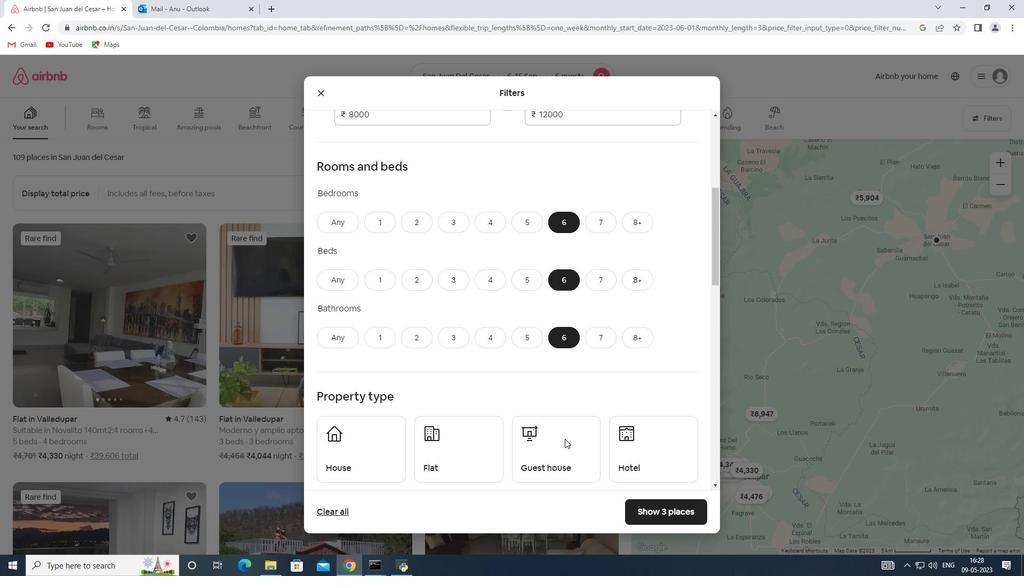 
Action: Mouse scrolled (565, 438) with delta (0, 0)
Screenshot: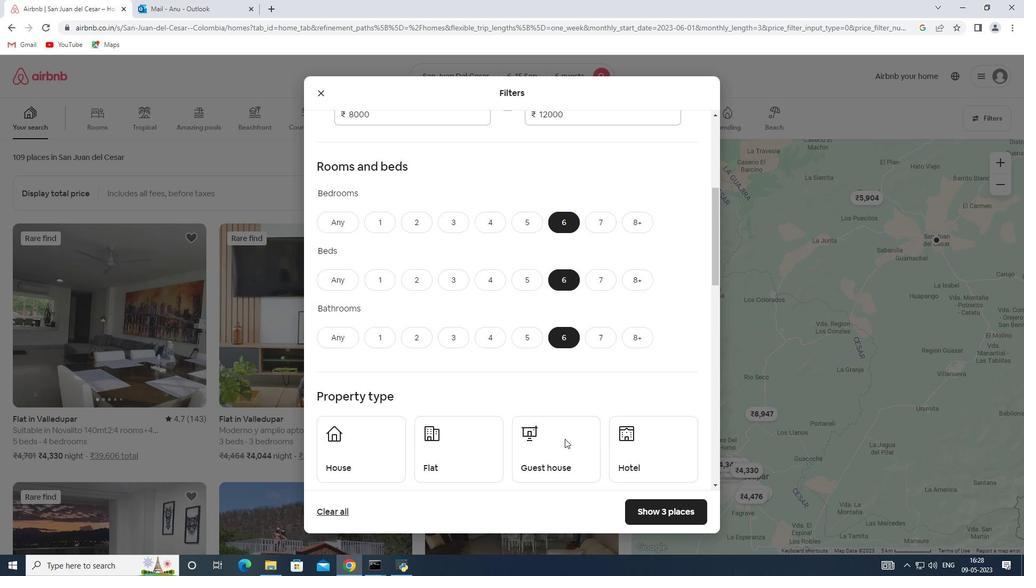 
Action: Mouse scrolled (565, 438) with delta (0, 0)
Screenshot: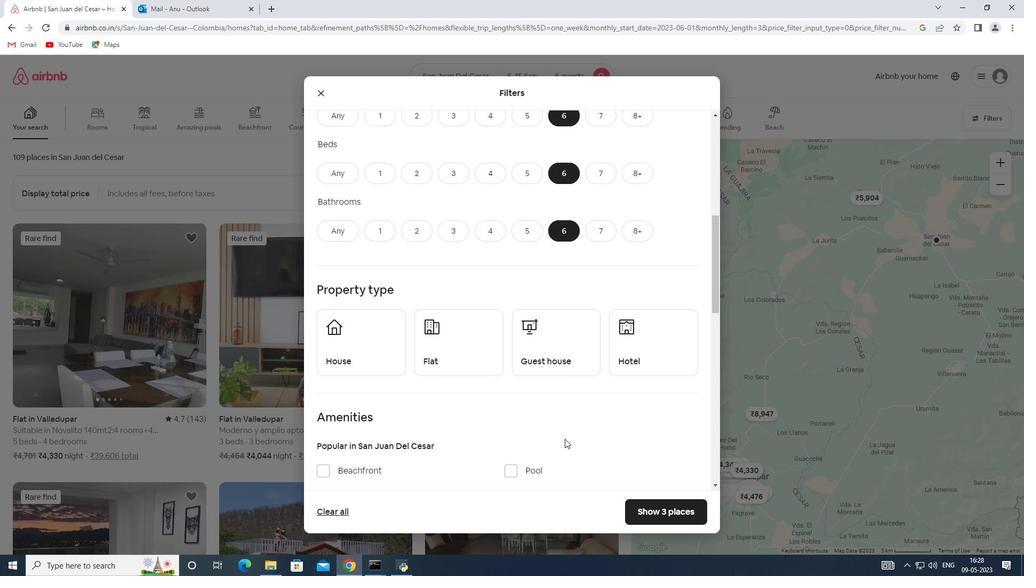 
Action: Mouse moved to (383, 318)
Screenshot: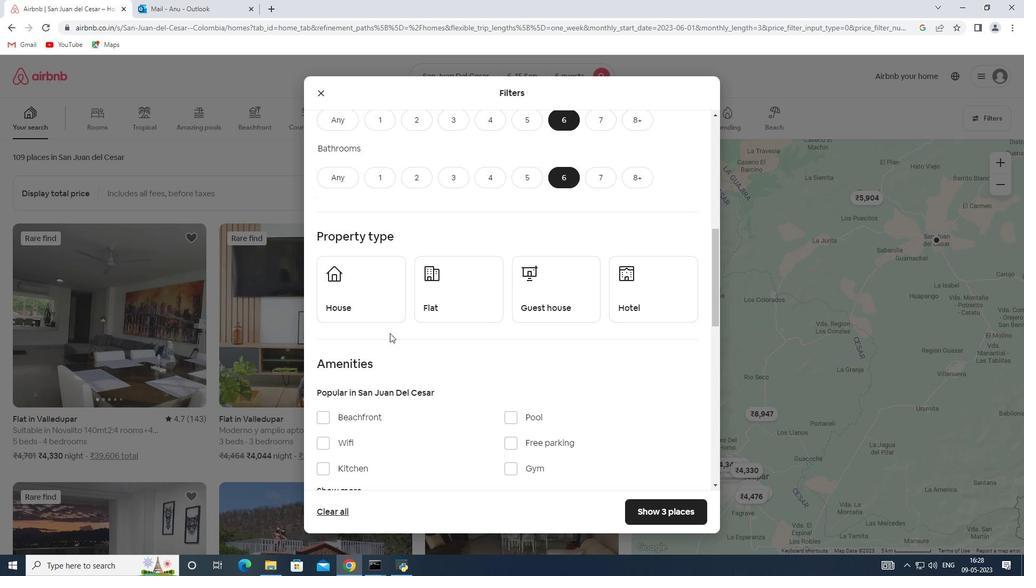 
Action: Mouse pressed left at (383, 318)
Screenshot: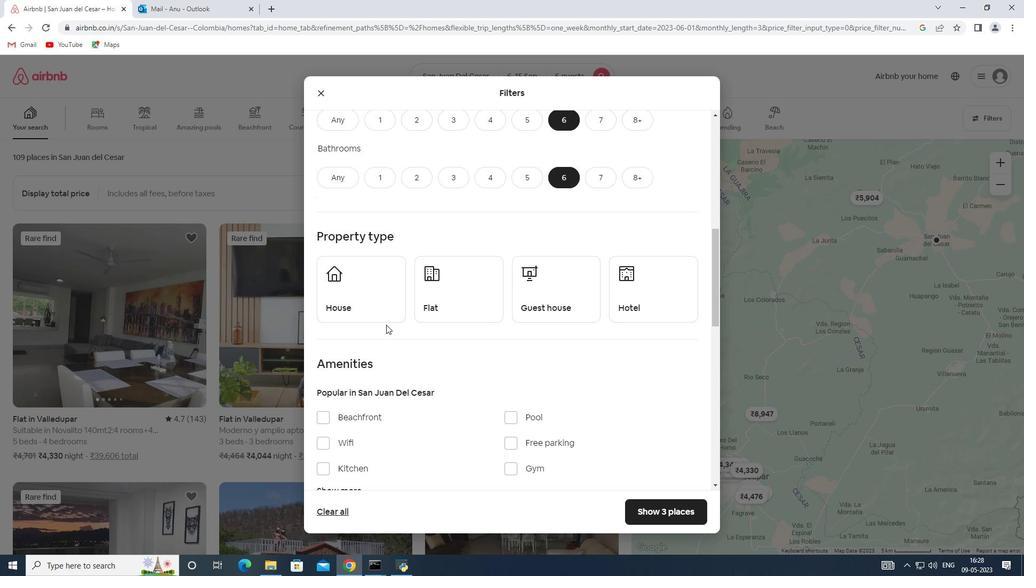 
Action: Mouse moved to (426, 315)
Screenshot: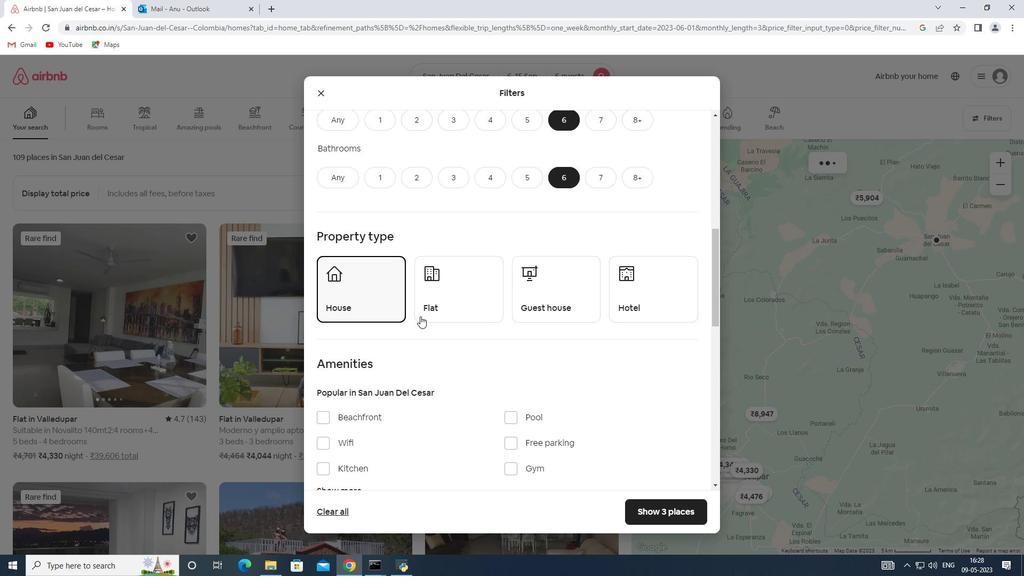 
Action: Mouse pressed left at (426, 315)
Screenshot: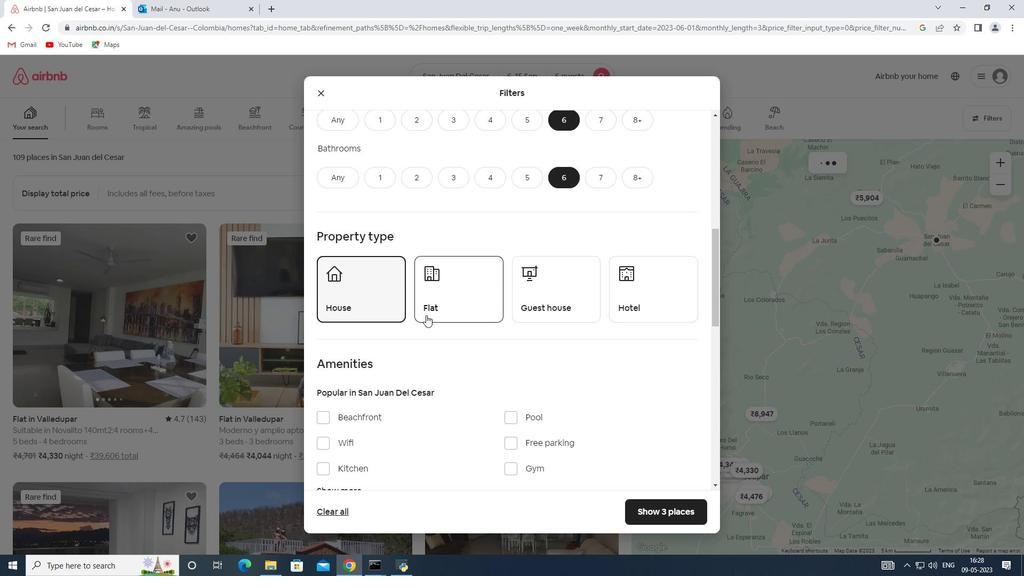 
Action: Mouse moved to (535, 308)
Screenshot: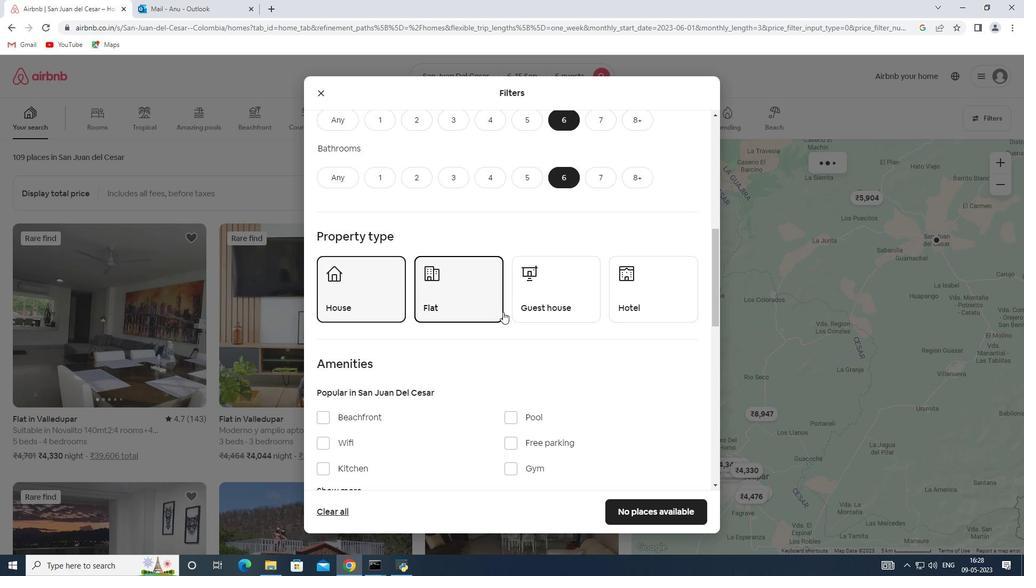 
Action: Mouse pressed left at (535, 308)
Screenshot: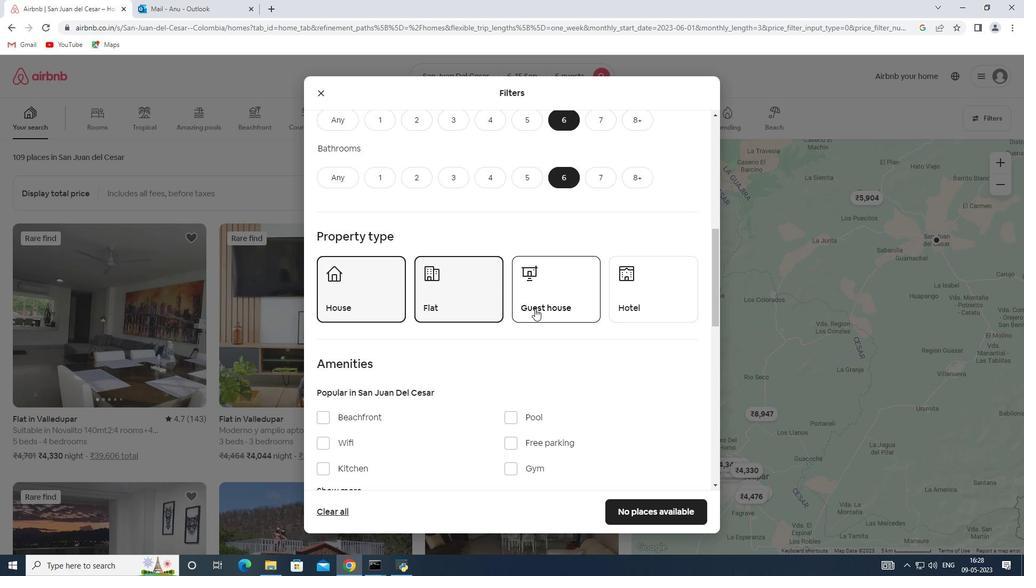 
Action: Mouse moved to (526, 311)
Screenshot: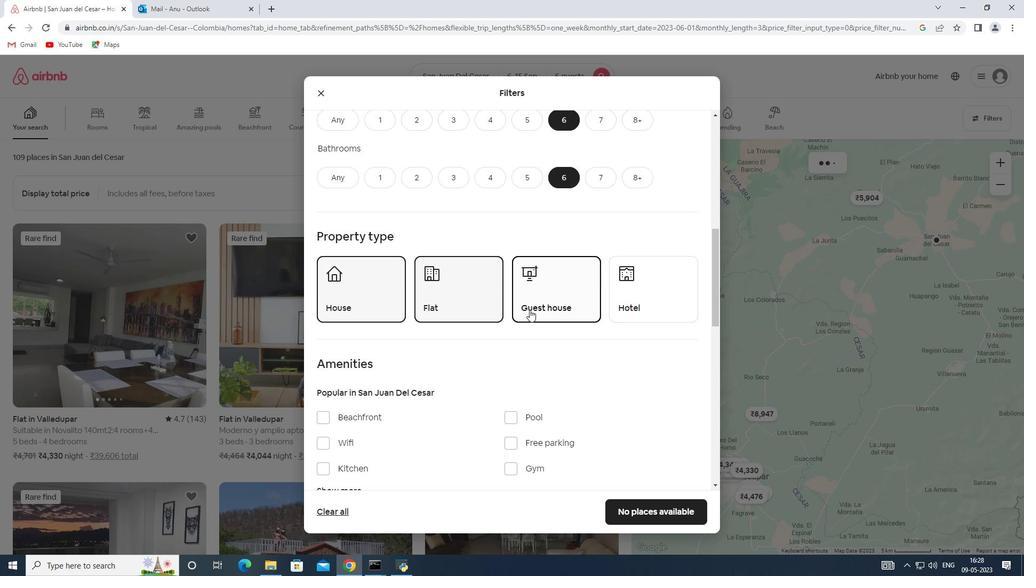 
Action: Mouse scrolled (526, 311) with delta (0, 0)
Screenshot: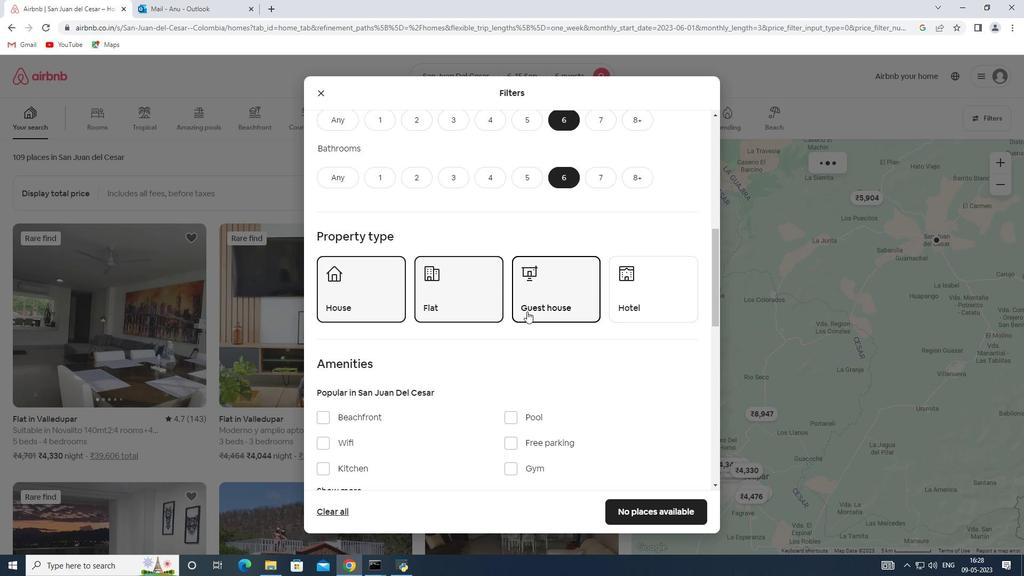 
Action: Mouse moved to (347, 384)
Screenshot: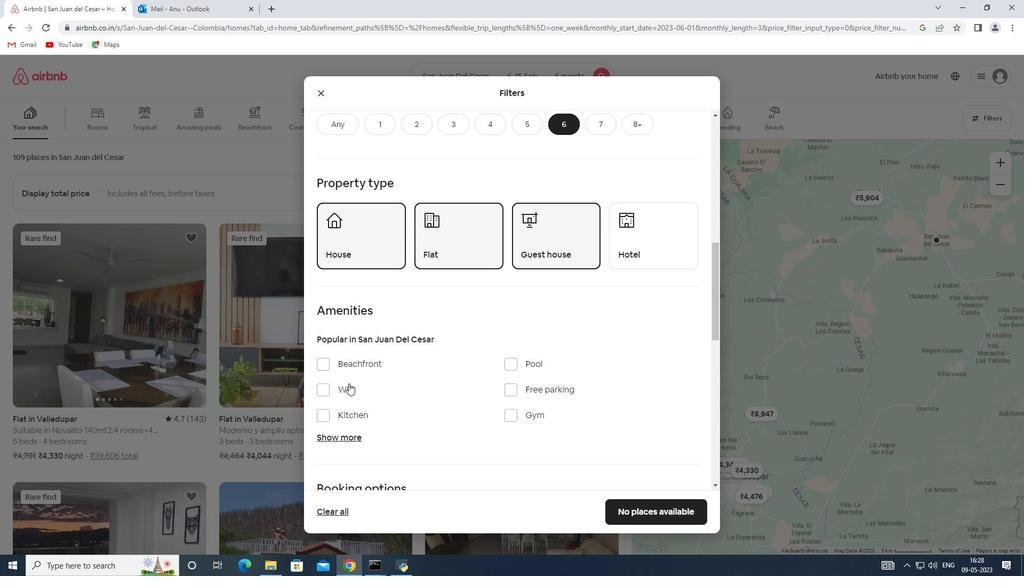 
Action: Mouse pressed left at (347, 384)
Screenshot: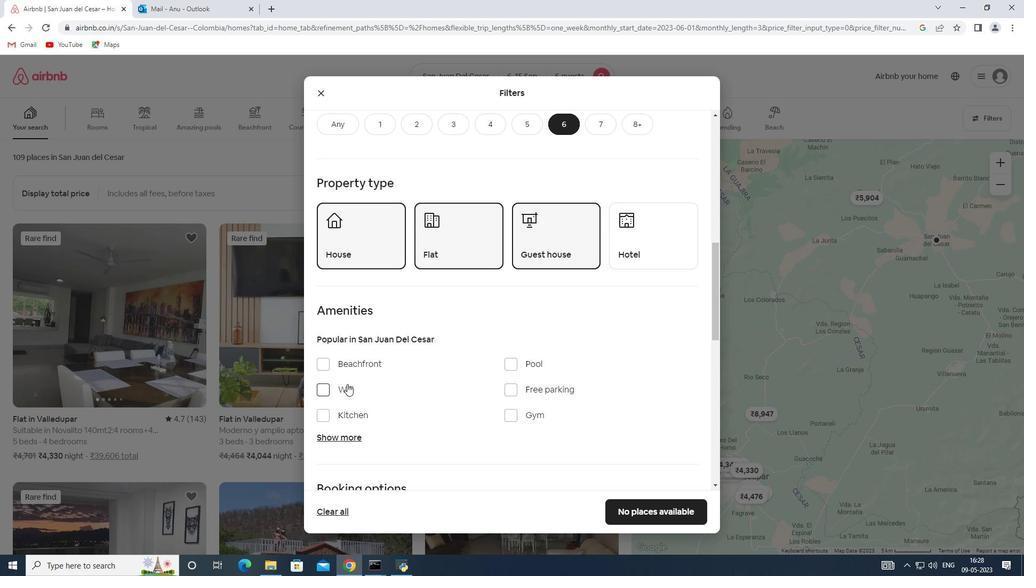 
Action: Mouse moved to (451, 361)
Screenshot: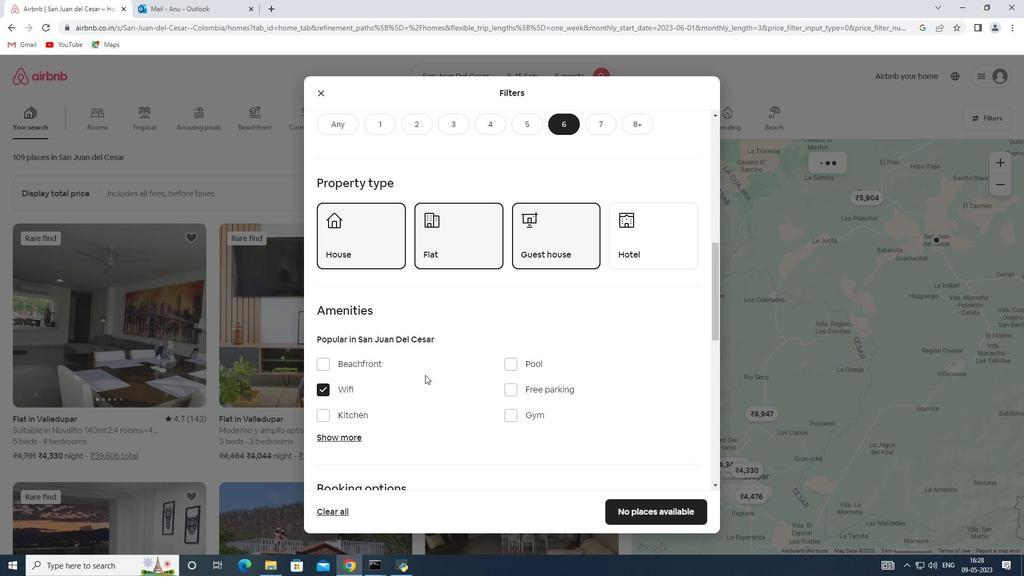 
Action: Mouse scrolled (451, 361) with delta (0, 0)
Screenshot: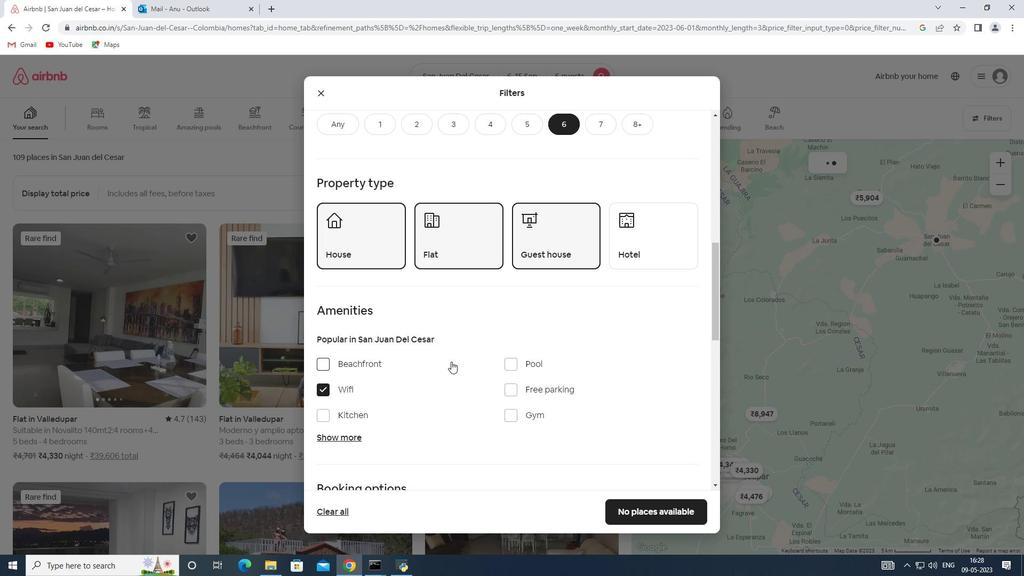 
Action: Mouse scrolled (451, 361) with delta (0, 0)
Screenshot: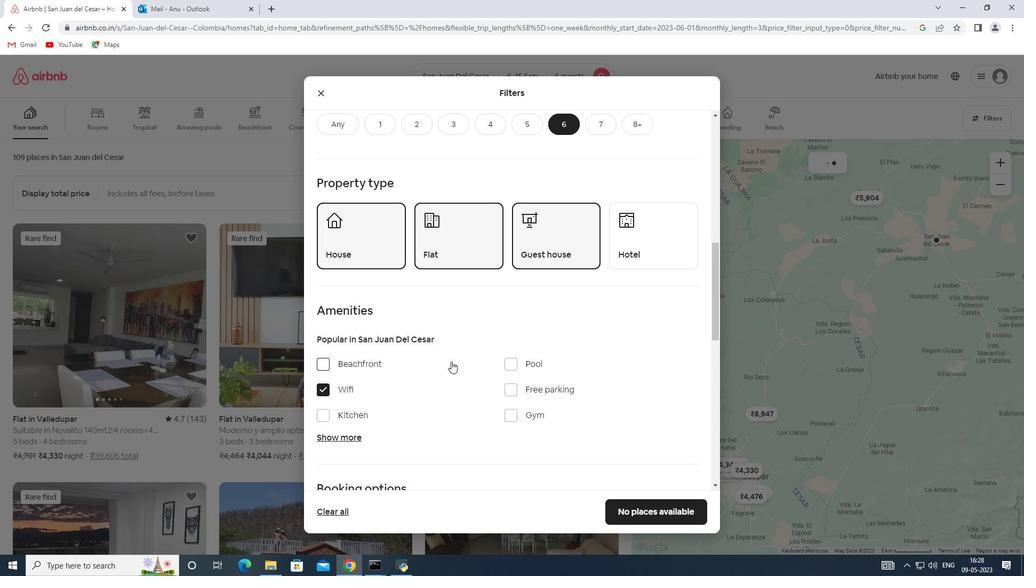 
Action: Mouse moved to (336, 330)
Screenshot: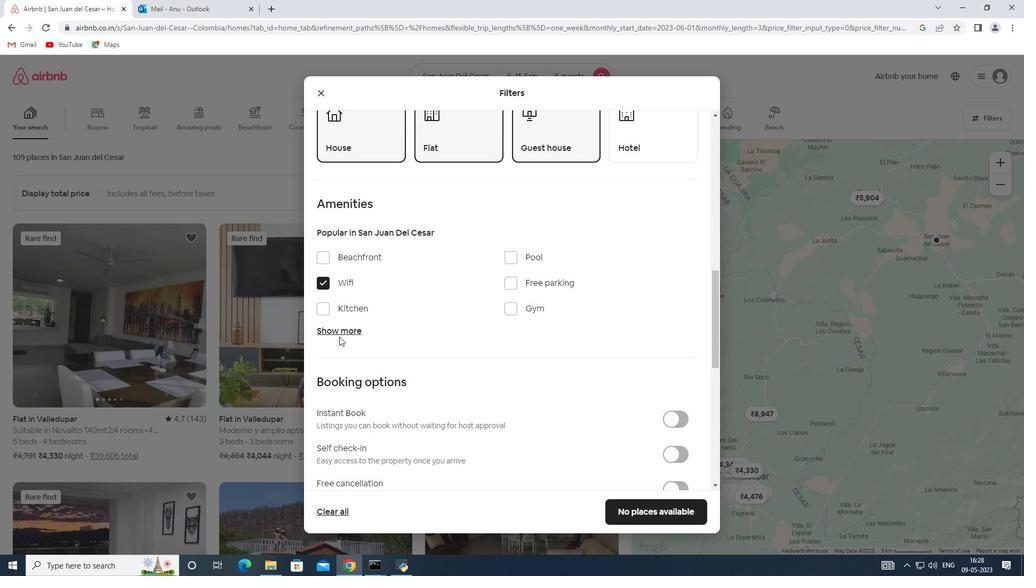 
Action: Mouse pressed left at (336, 330)
Screenshot: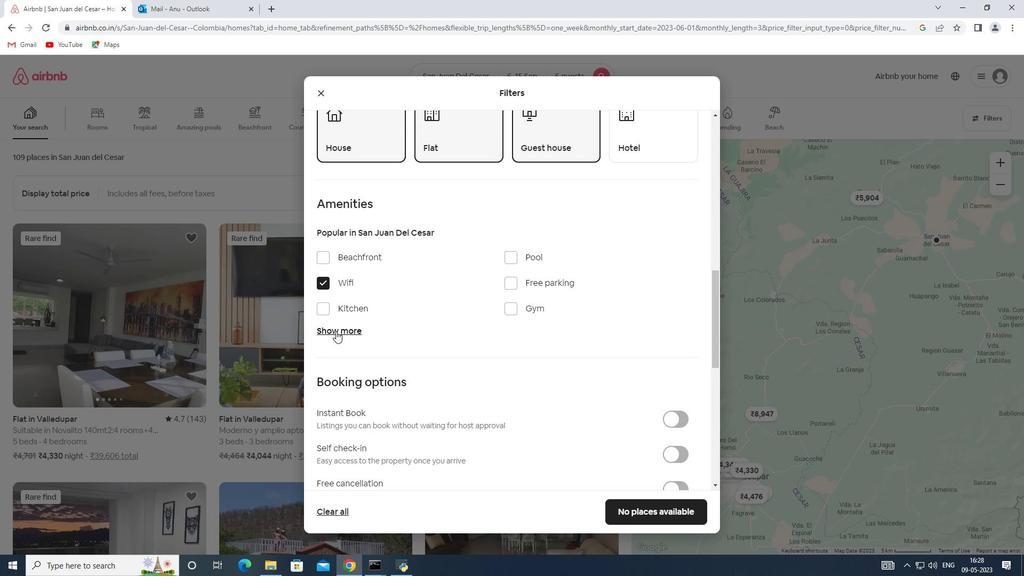 
Action: Mouse moved to (510, 417)
Screenshot: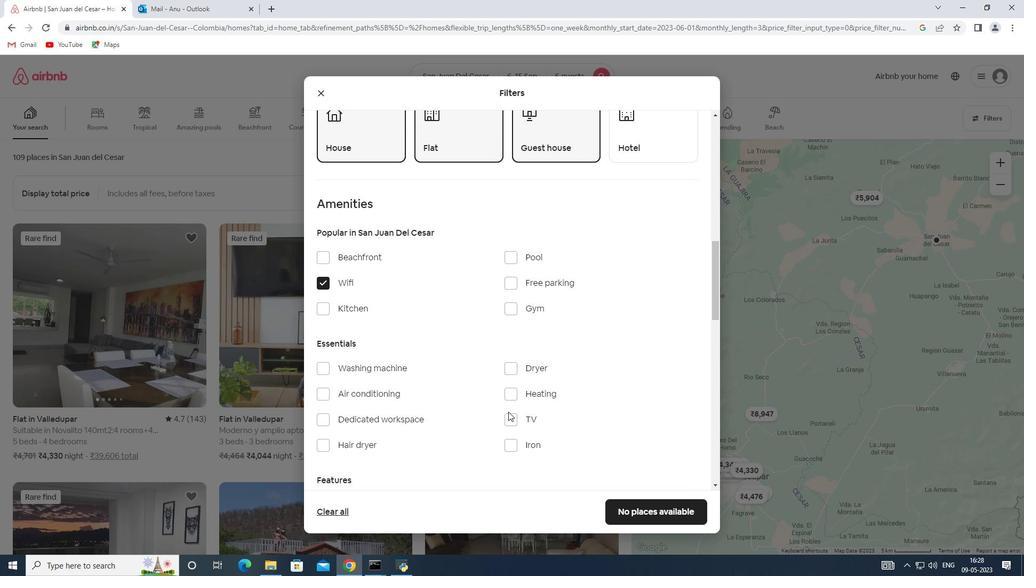 
Action: Mouse pressed left at (510, 417)
Screenshot: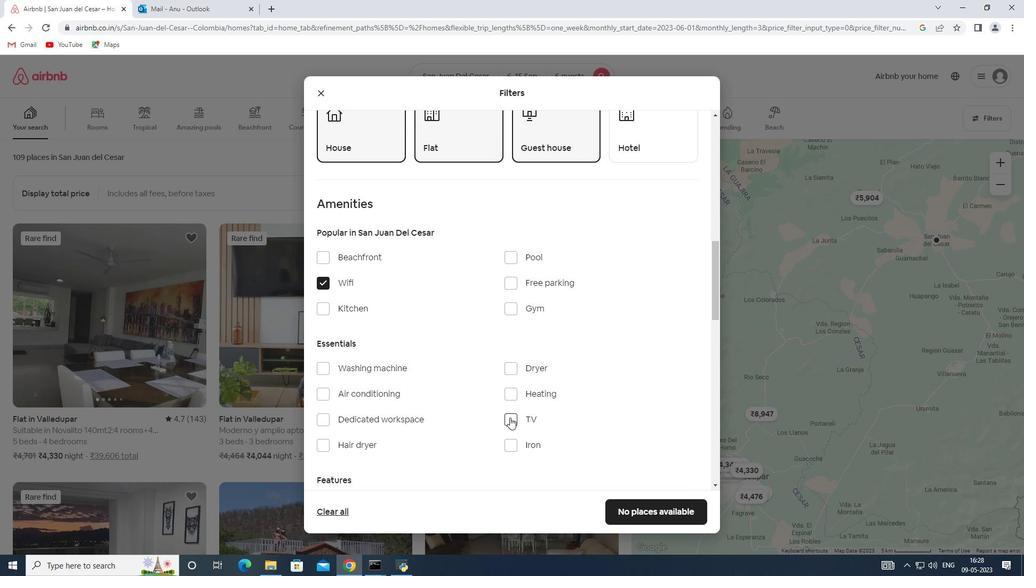 
Action: Mouse moved to (512, 282)
Screenshot: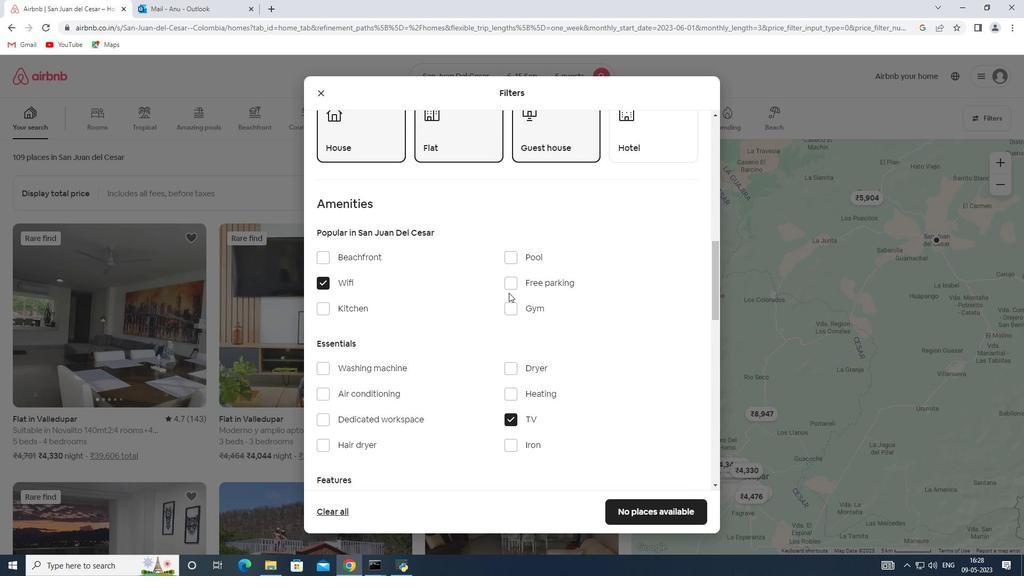 
Action: Mouse pressed left at (512, 282)
Screenshot: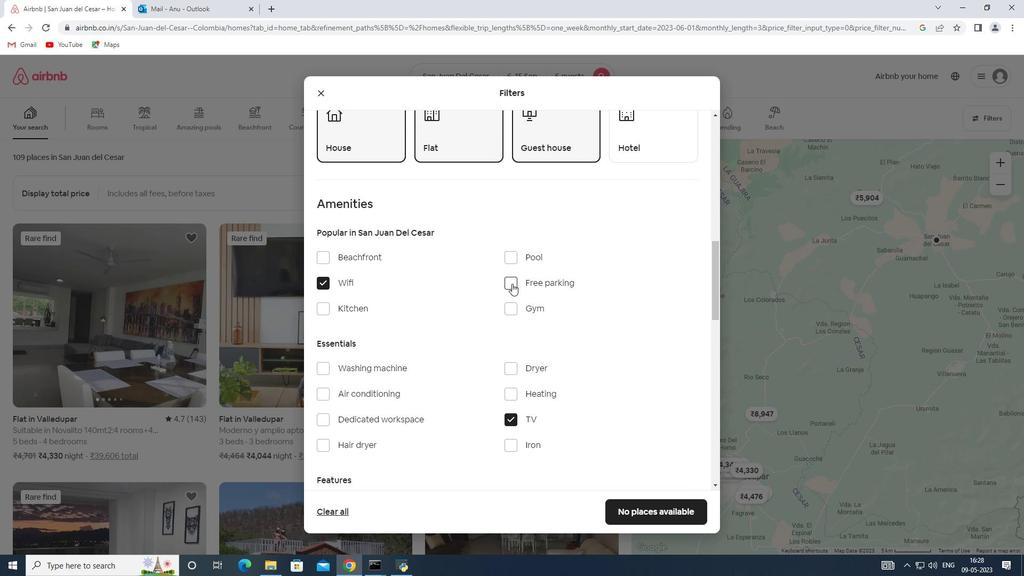 
Action: Mouse moved to (513, 308)
Screenshot: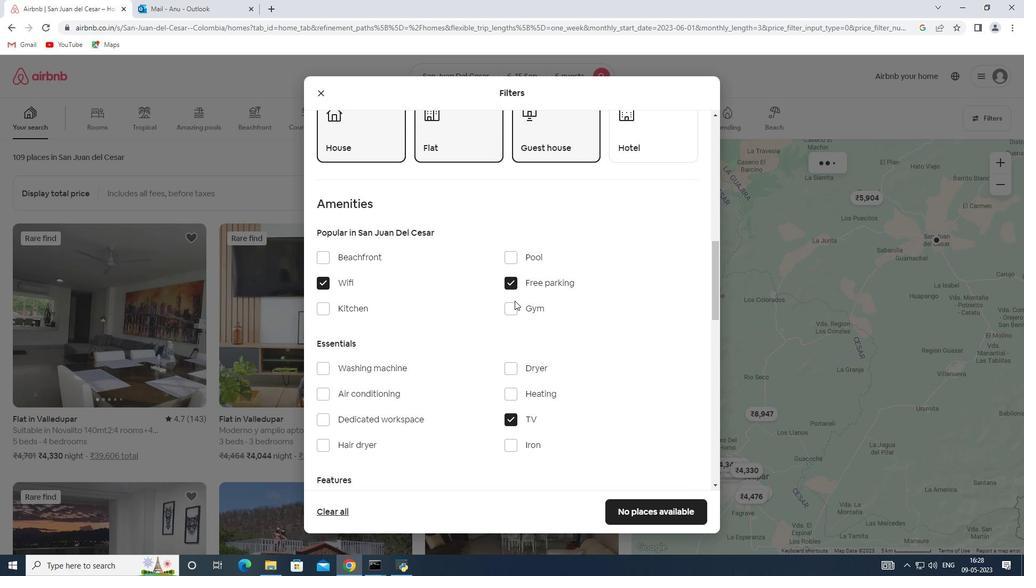 
Action: Mouse pressed left at (513, 308)
Screenshot: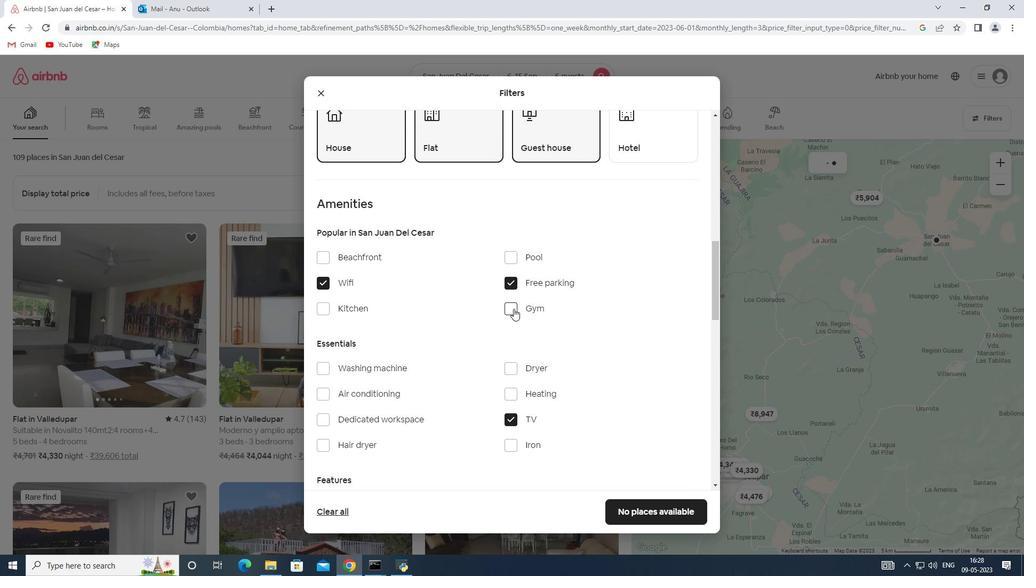 
Action: Mouse moved to (486, 325)
Screenshot: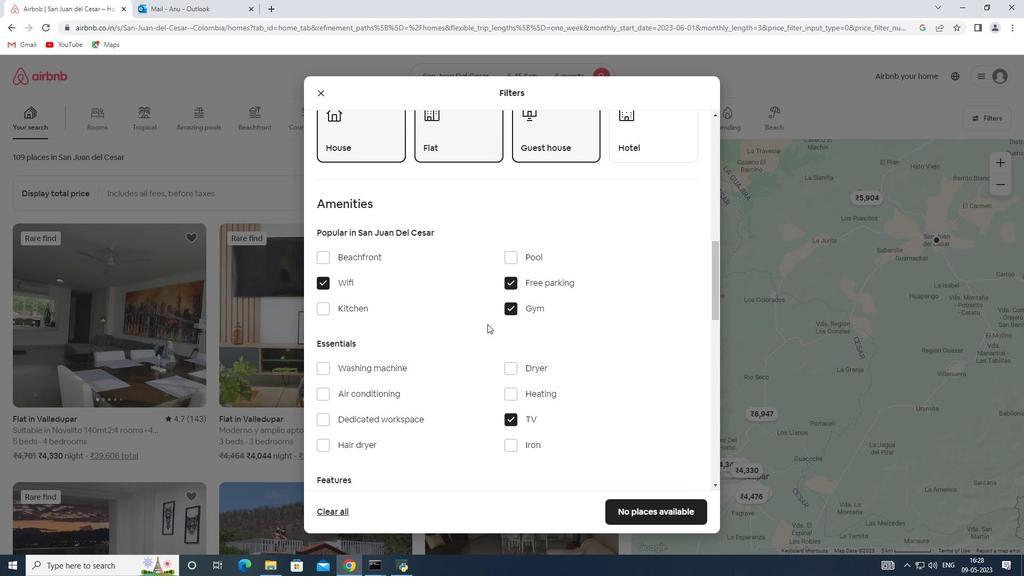 
Action: Mouse scrolled (486, 325) with delta (0, 0)
Screenshot: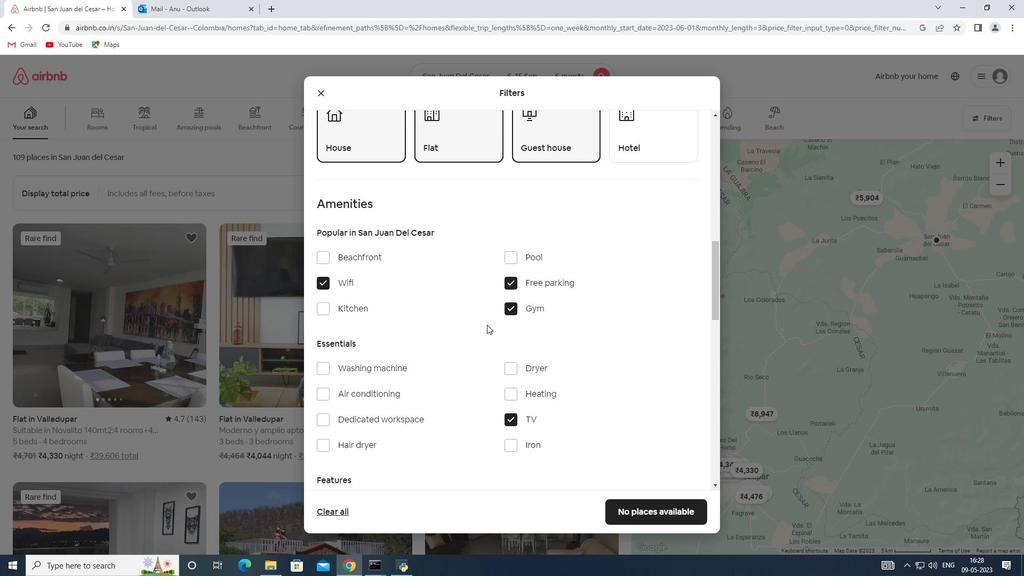 
Action: Mouse scrolled (486, 325) with delta (0, 0)
Screenshot: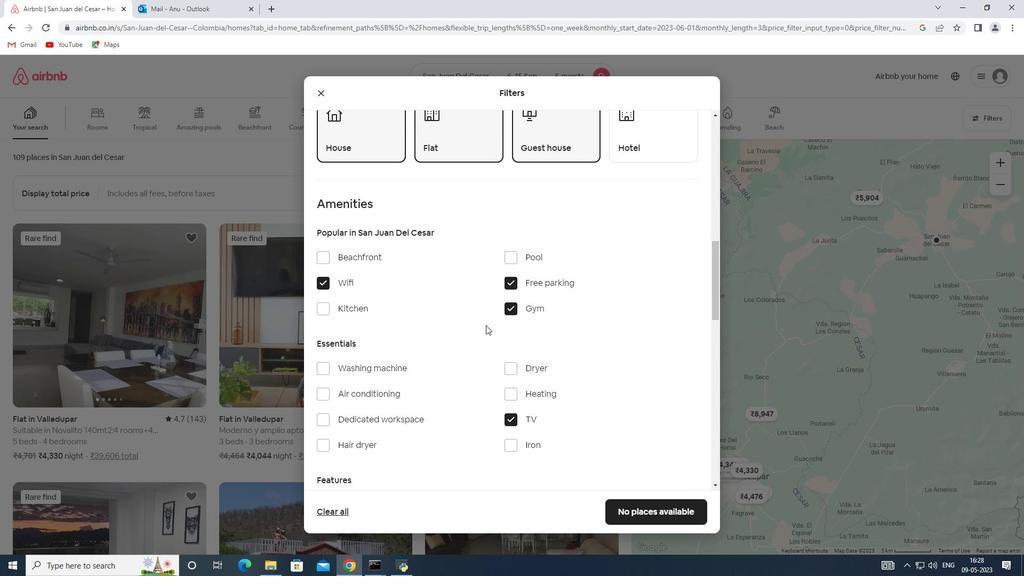 
Action: Mouse scrolled (486, 325) with delta (0, 0)
Screenshot: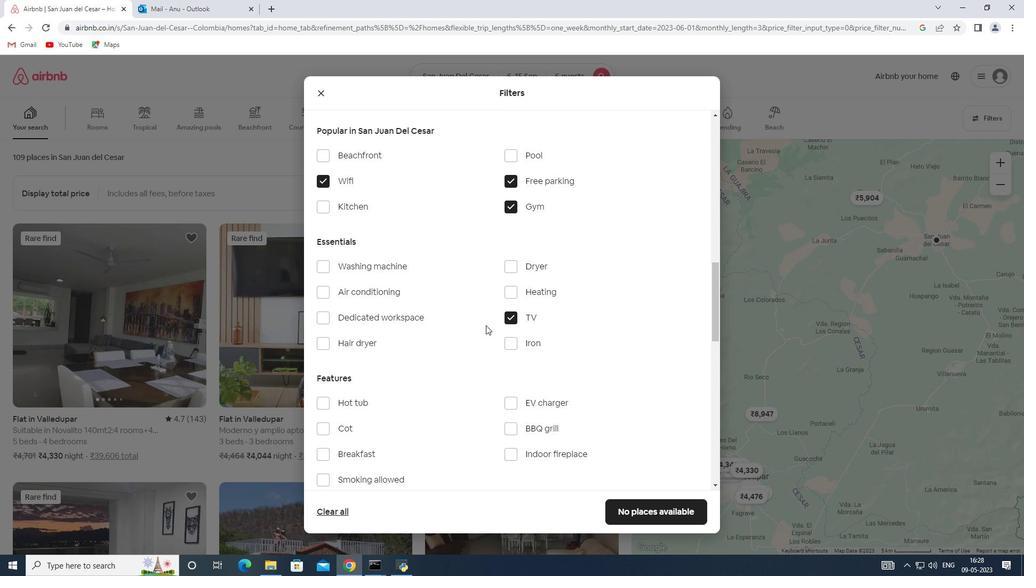
Action: Mouse moved to (359, 394)
Screenshot: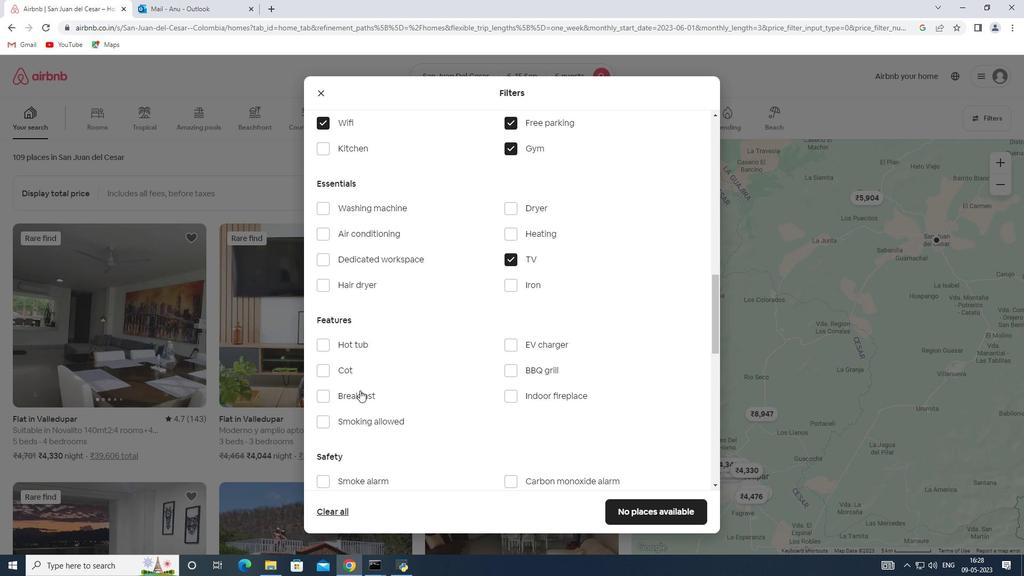 
Action: Mouse pressed left at (359, 394)
Screenshot: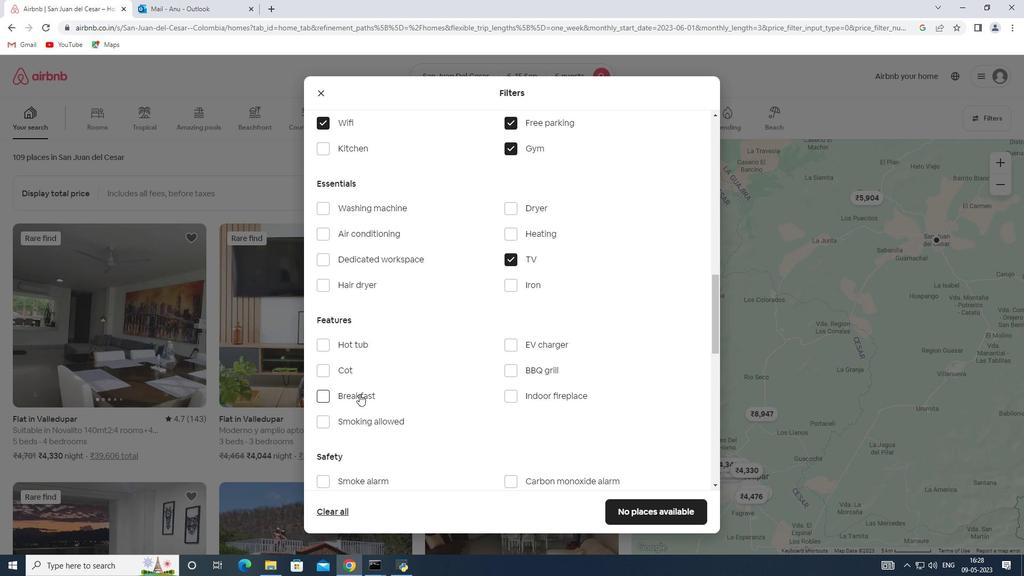 
Action: Mouse moved to (427, 383)
Screenshot: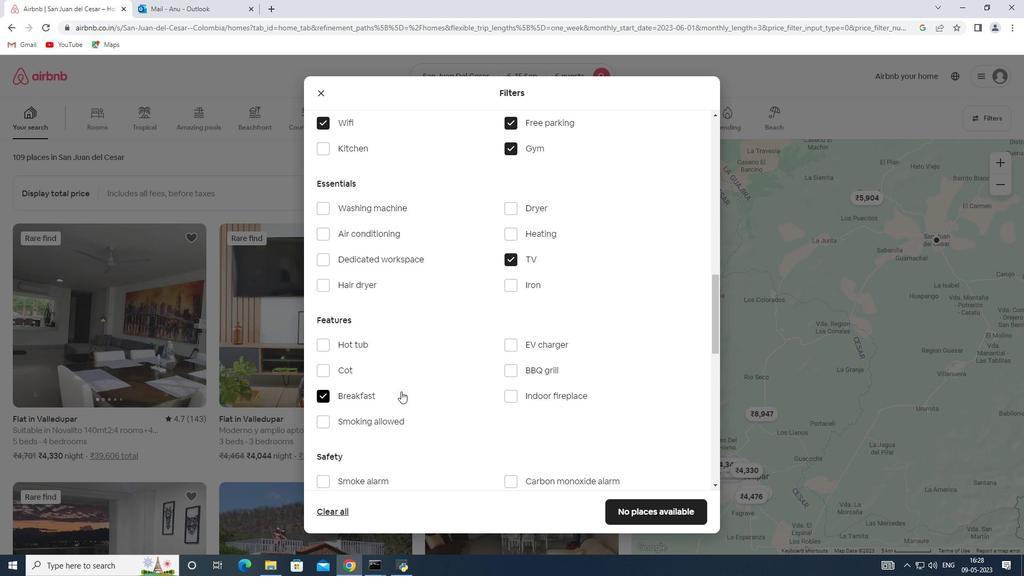 
Action: Mouse scrolled (427, 382) with delta (0, 0)
Screenshot: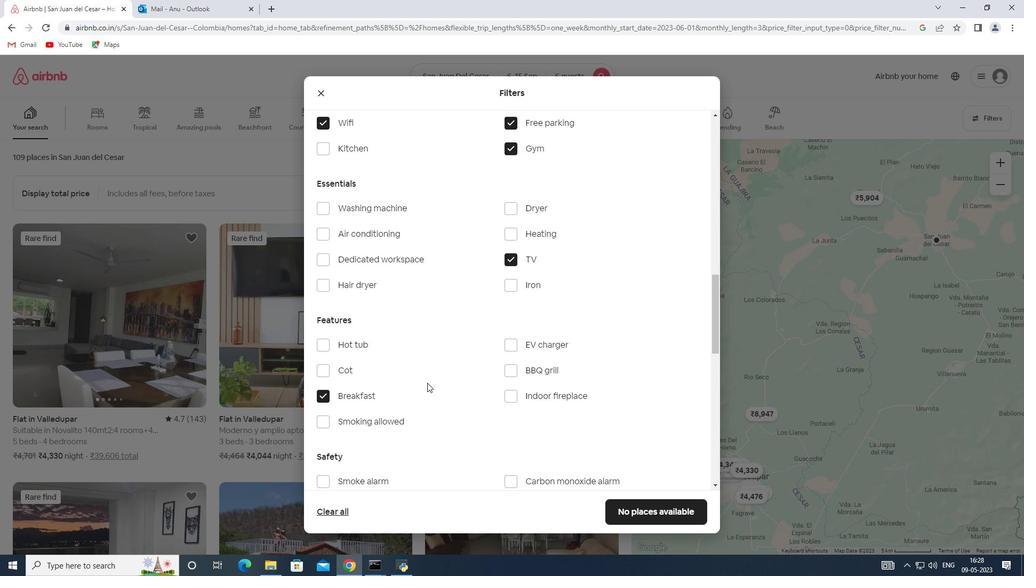 
Action: Mouse scrolled (427, 382) with delta (0, 0)
Screenshot: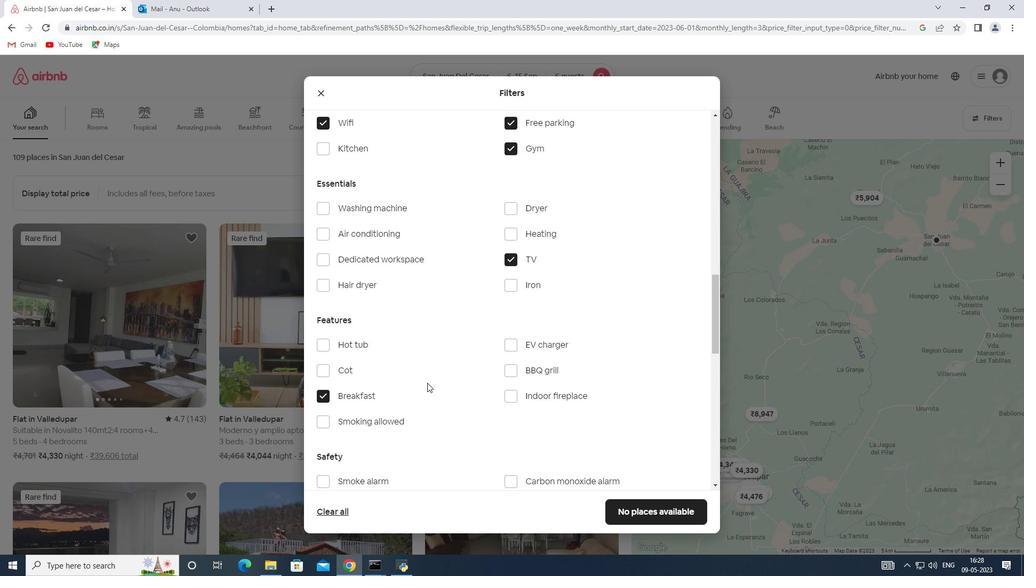 
Action: Mouse scrolled (427, 382) with delta (0, 0)
Screenshot: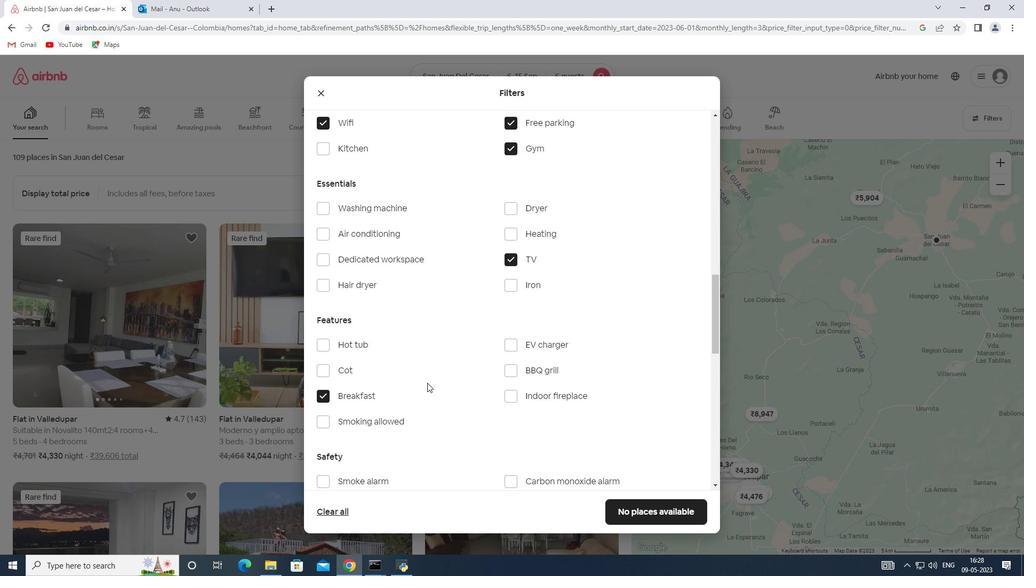 
Action: Mouse scrolled (427, 382) with delta (0, 0)
Screenshot: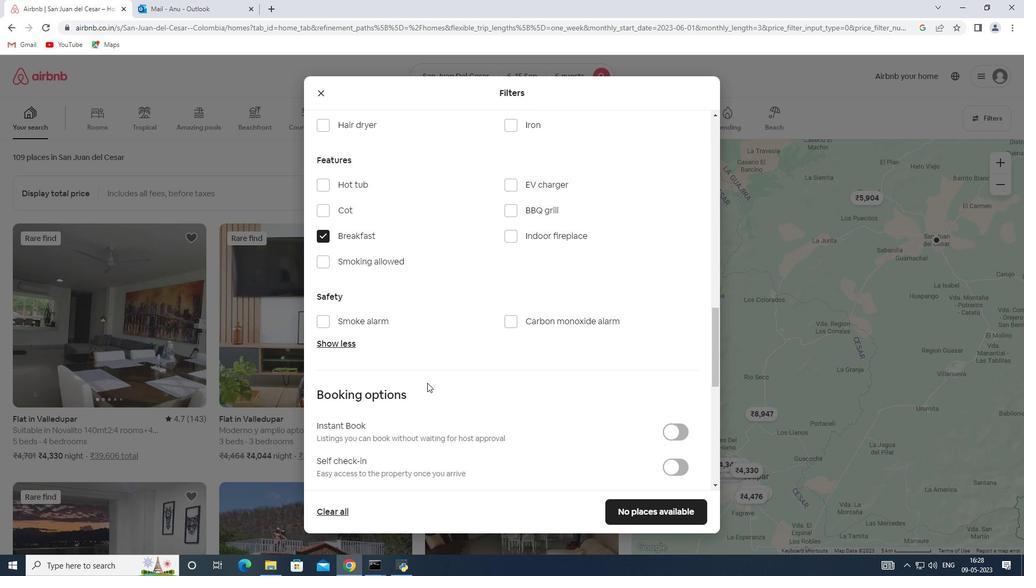 
Action: Mouse moved to (671, 408)
Screenshot: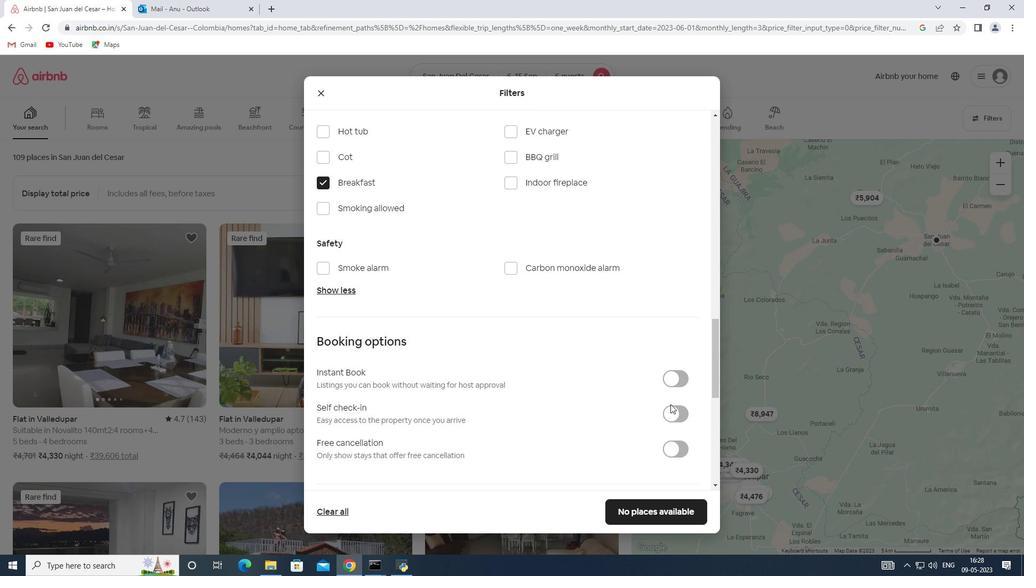 
Action: Mouse pressed left at (671, 408)
Screenshot: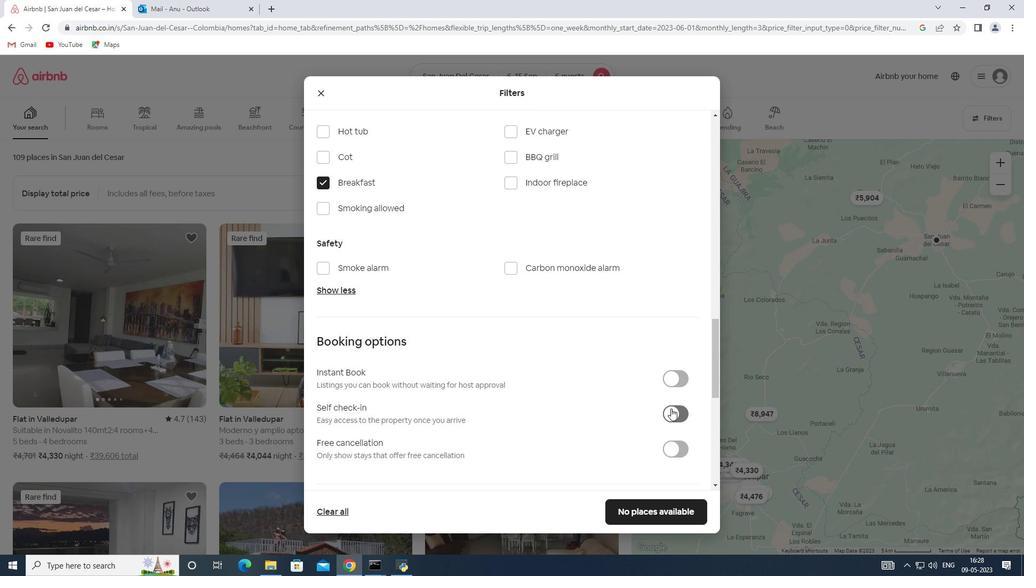 
Action: Mouse moved to (500, 392)
Screenshot: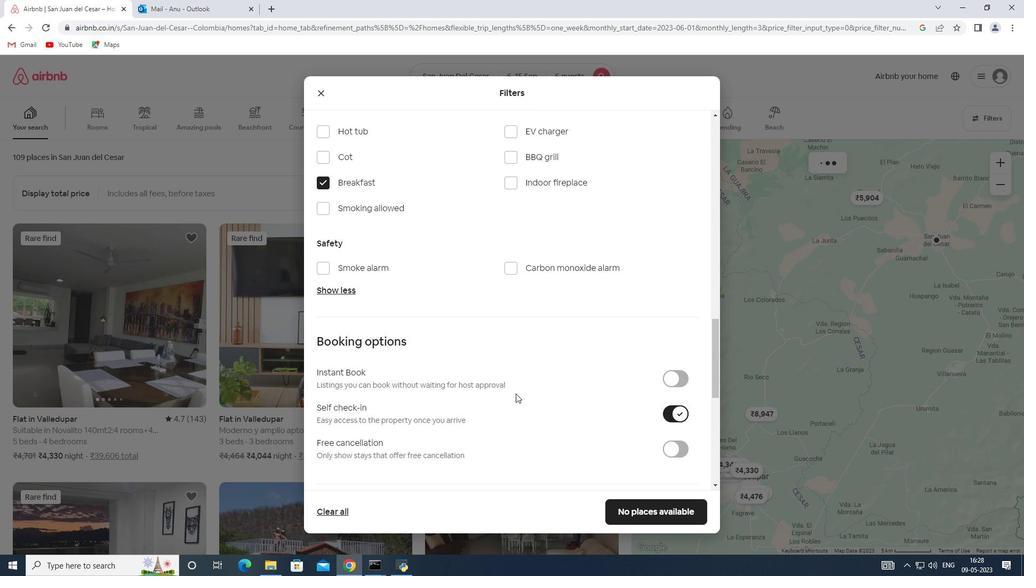 
Action: Mouse scrolled (500, 391) with delta (0, 0)
Screenshot: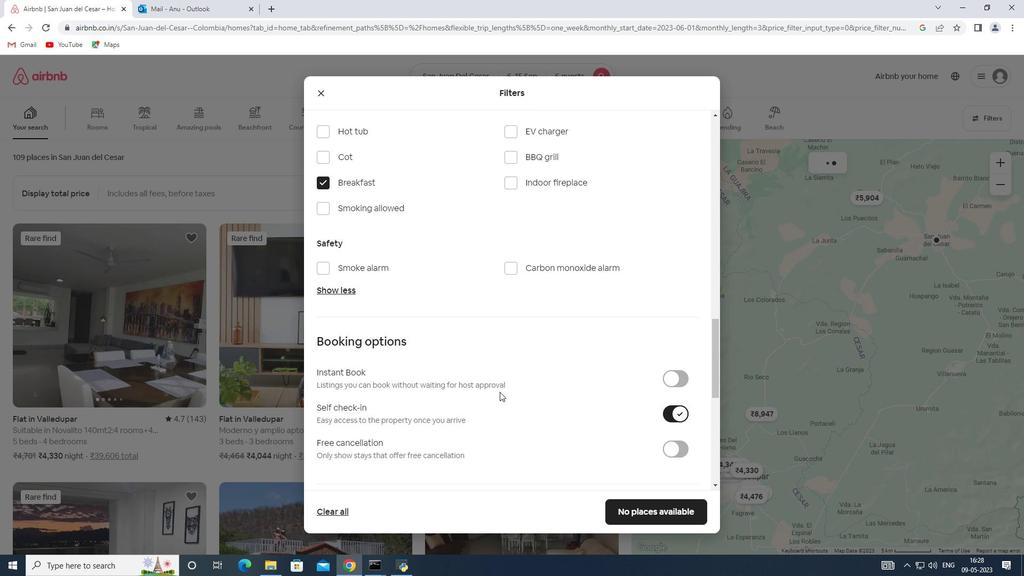 
Action: Mouse scrolled (500, 391) with delta (0, 0)
Screenshot: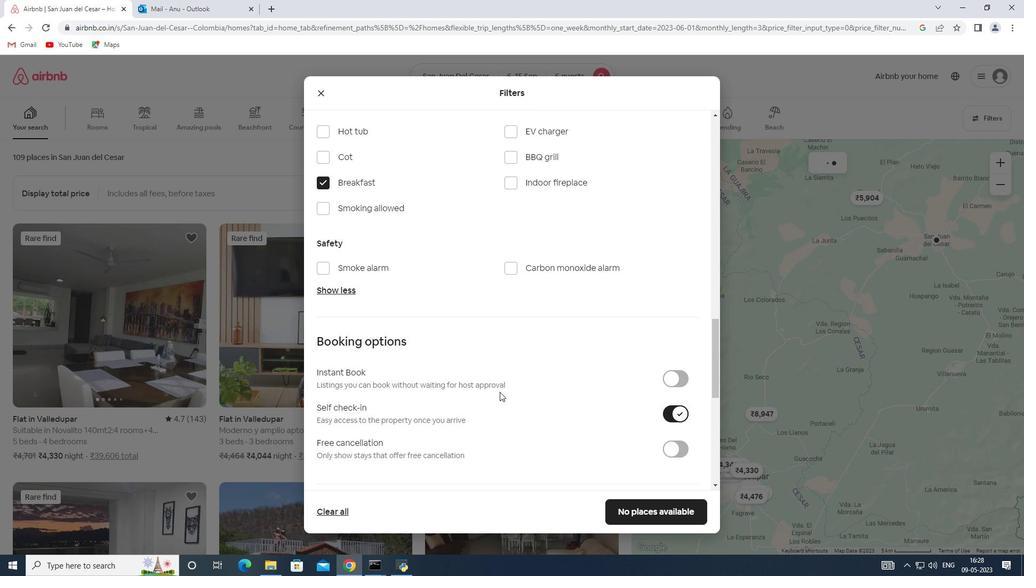 
Action: Mouse moved to (493, 388)
Screenshot: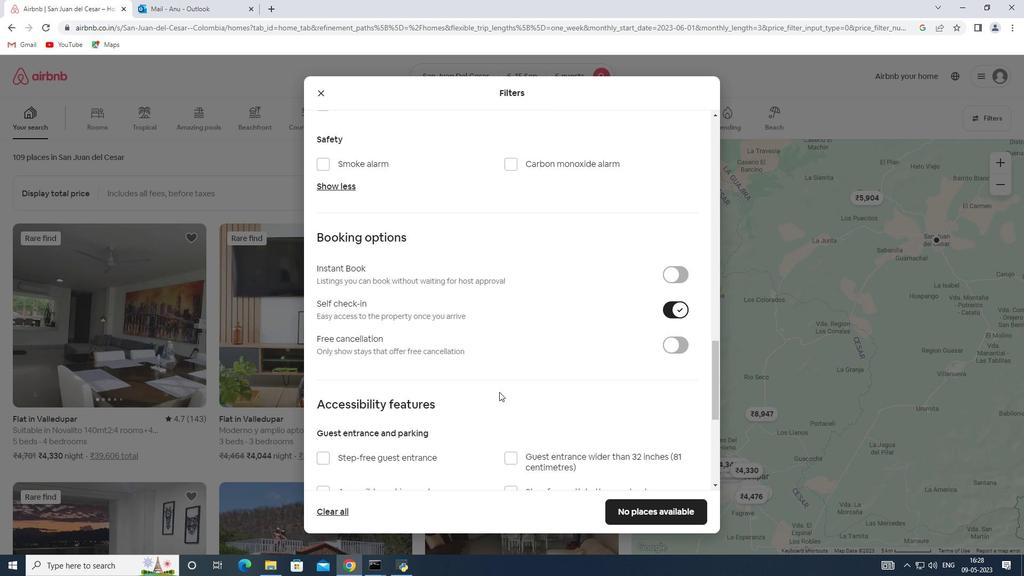 
Action: Mouse scrolled (493, 387) with delta (0, 0)
Screenshot: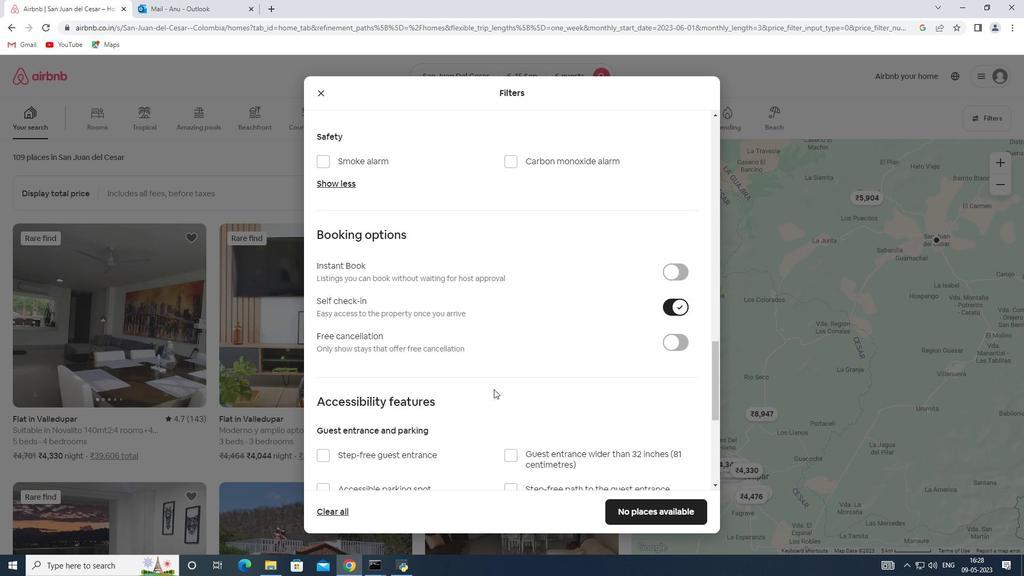 
Action: Mouse scrolled (493, 387) with delta (0, 0)
Screenshot: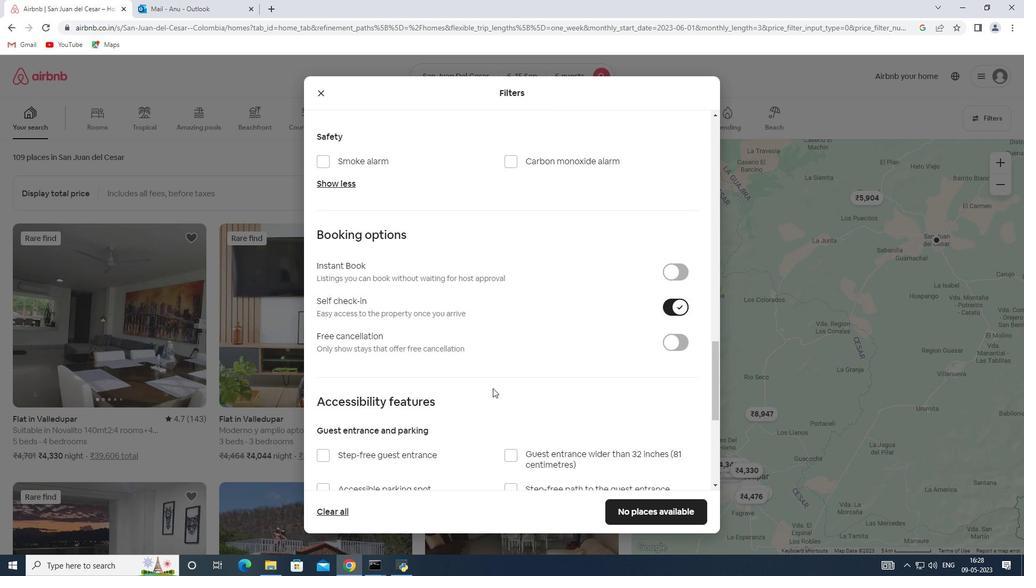 
Action: Mouse moved to (491, 388)
Screenshot: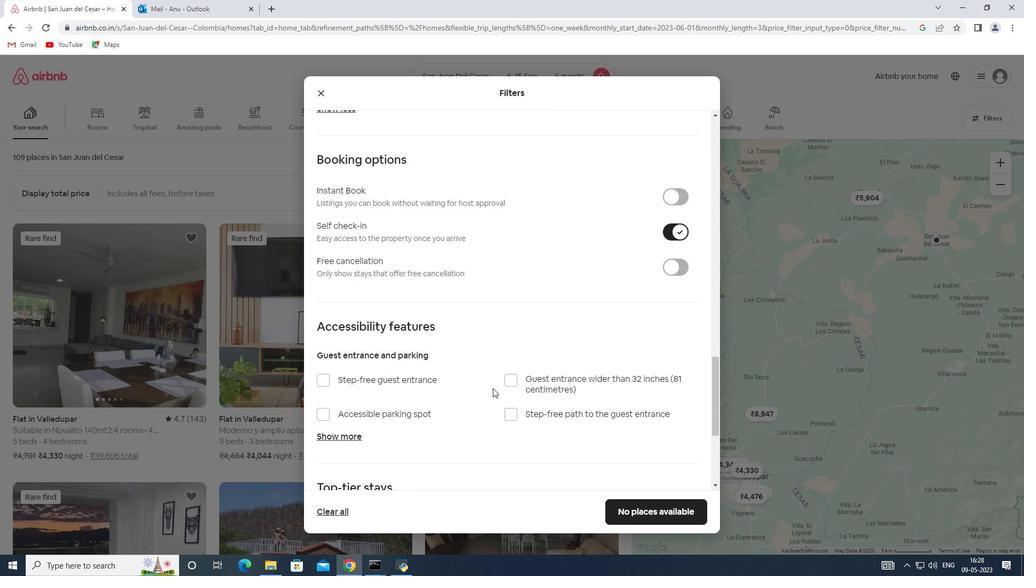 
Action: Mouse scrolled (491, 387) with delta (0, 0)
Screenshot: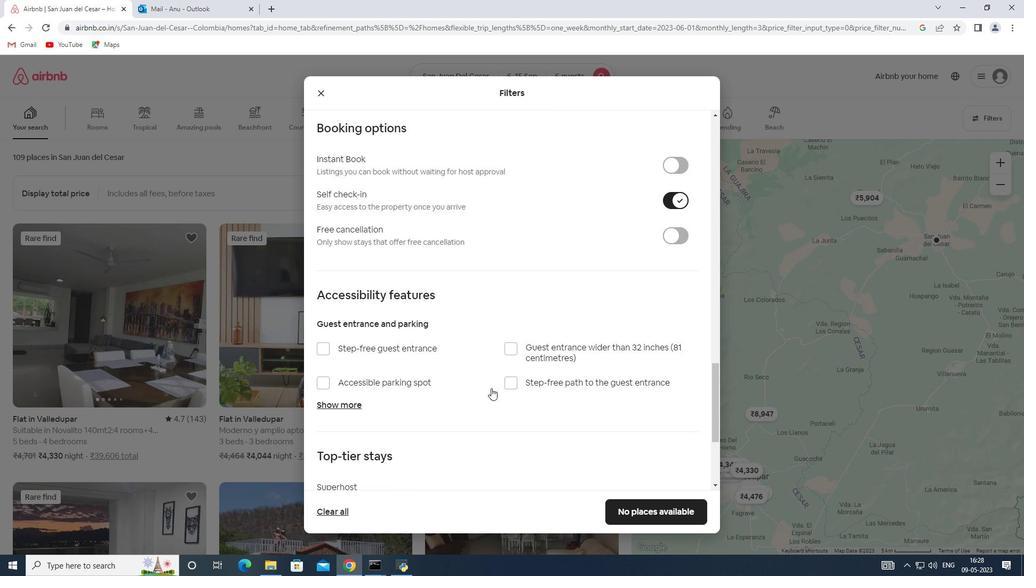 
Action: Mouse scrolled (491, 387) with delta (0, 0)
Screenshot: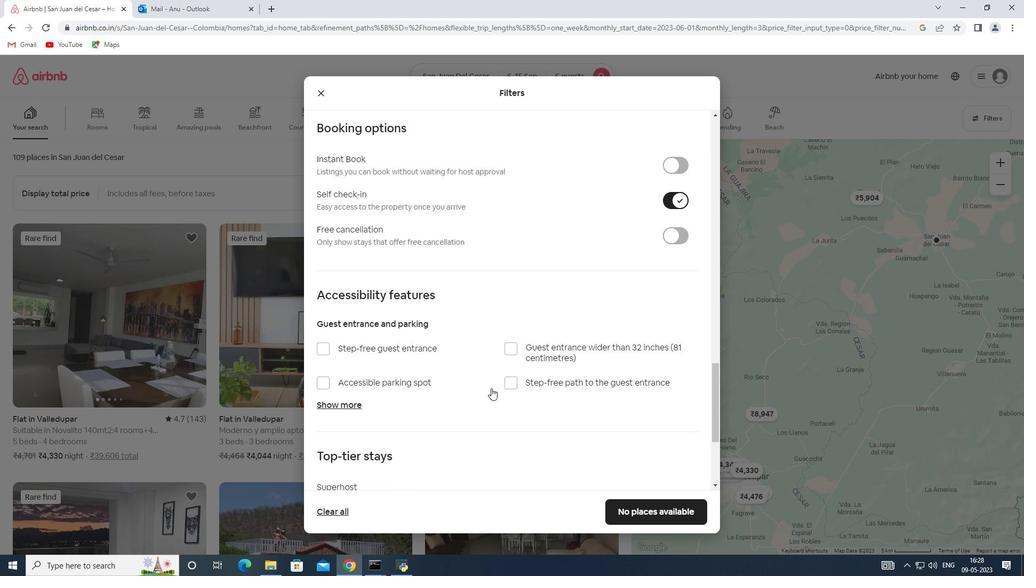 
Action: Mouse moved to (388, 439)
Screenshot: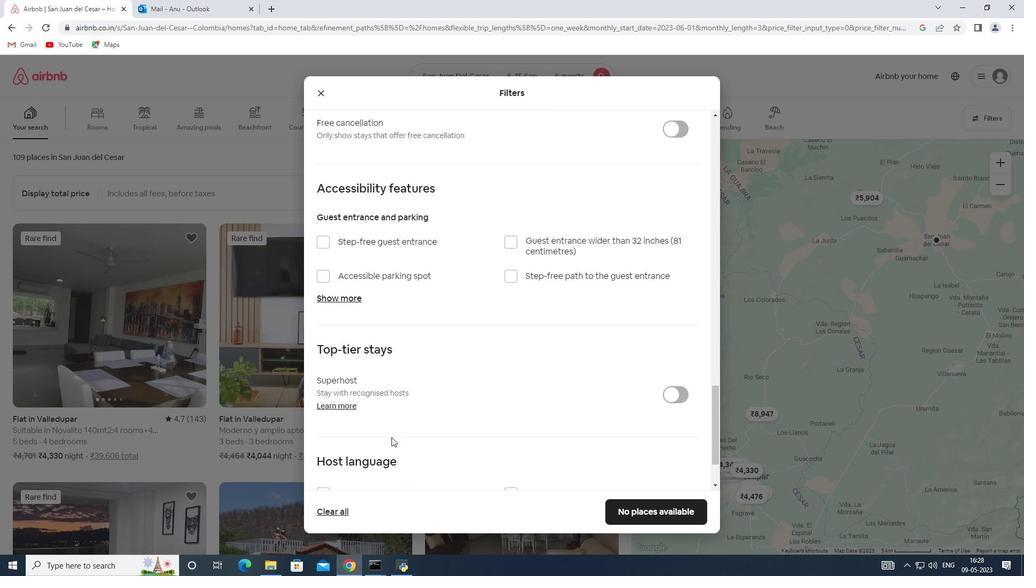 
Action: Mouse scrolled (388, 439) with delta (0, 0)
Screenshot: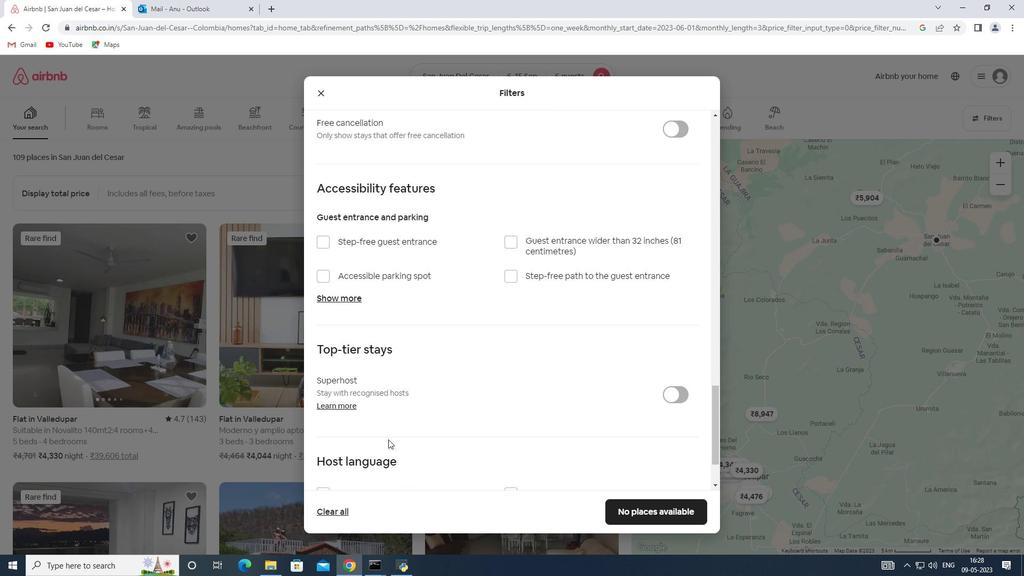
Action: Mouse scrolled (388, 439) with delta (0, 0)
Screenshot: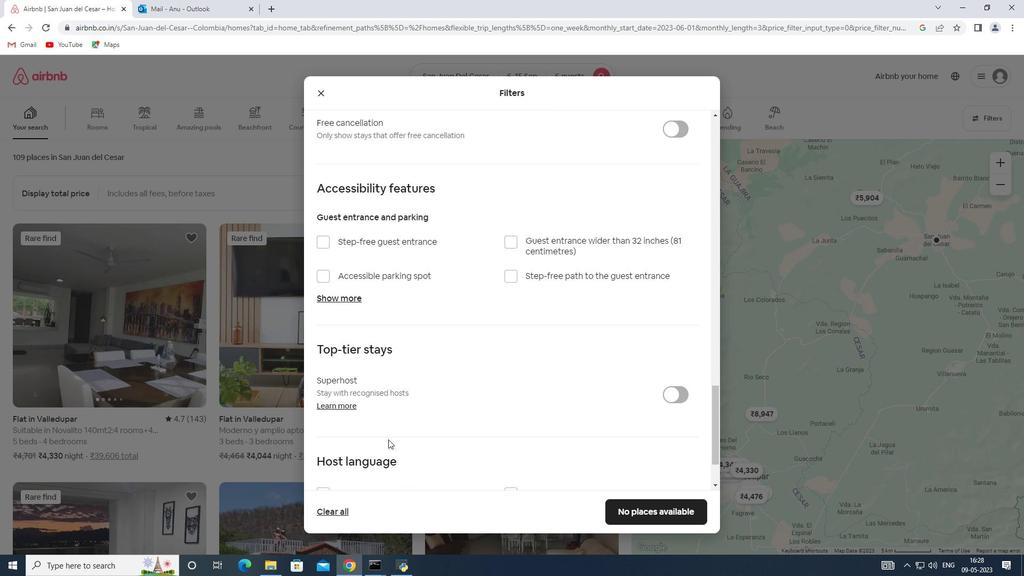 
Action: Mouse scrolled (388, 439) with delta (0, 0)
Screenshot: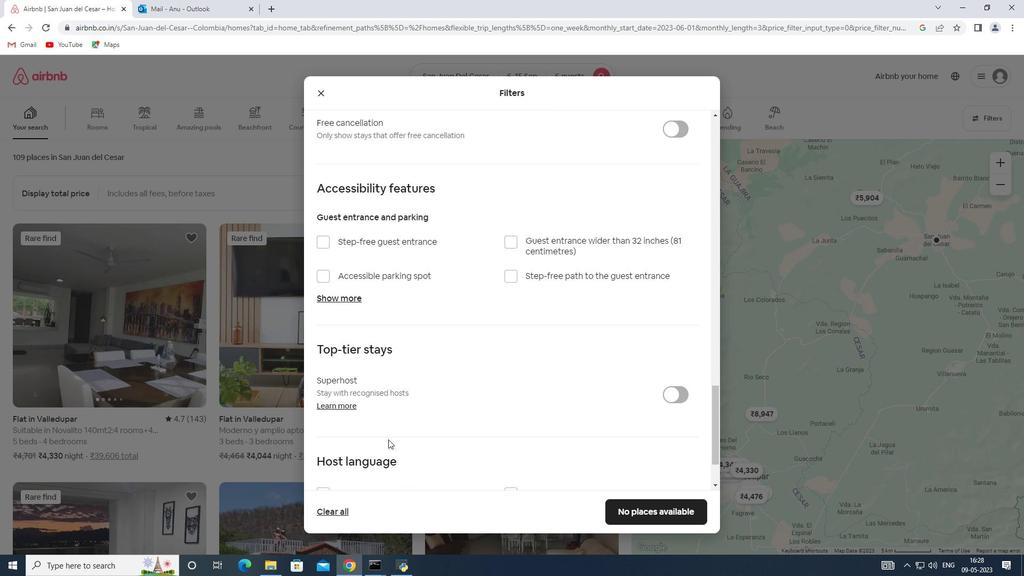 
Action: Mouse moved to (320, 415)
Screenshot: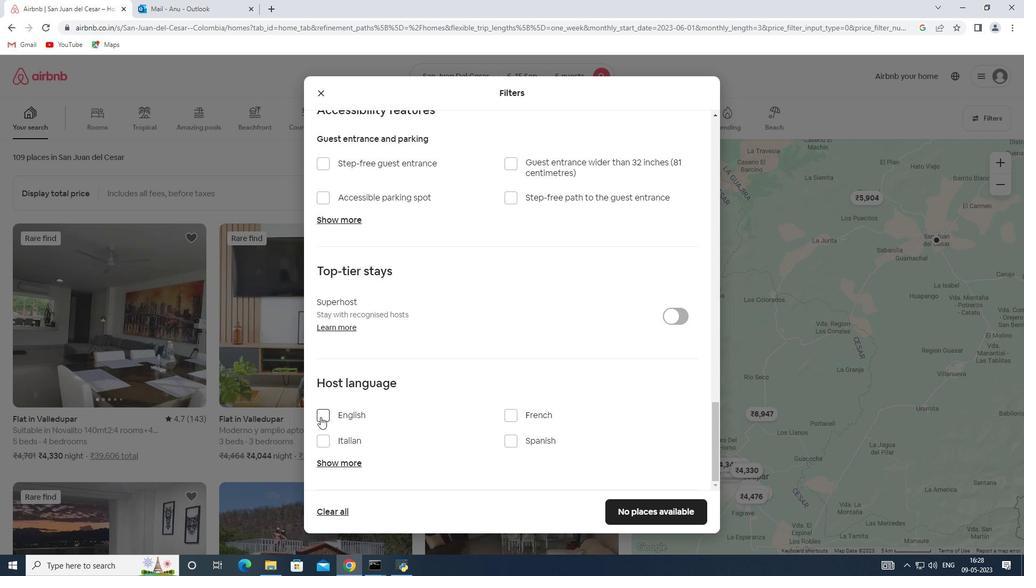 
Action: Mouse pressed left at (320, 415)
Screenshot: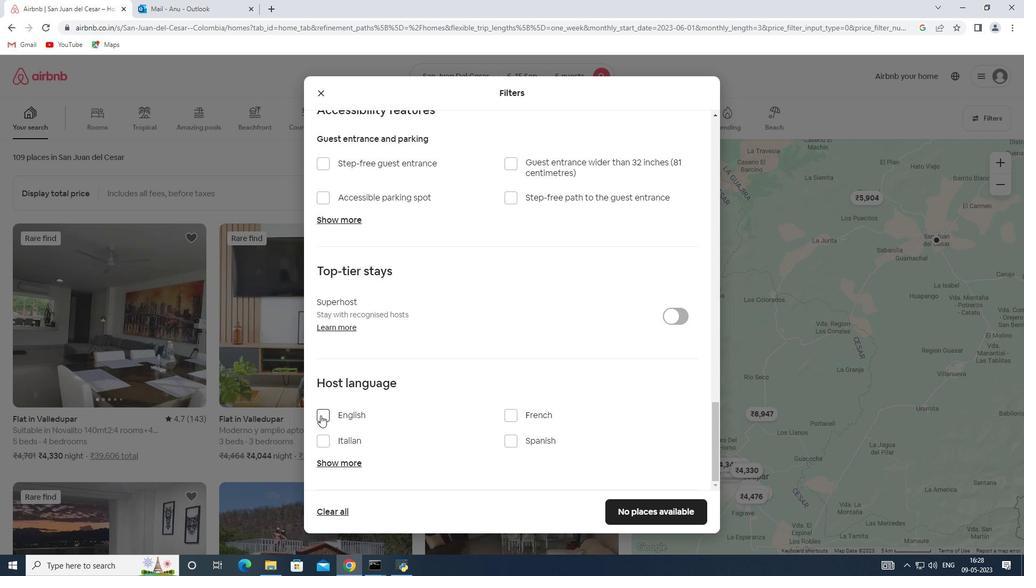 
Action: Mouse moved to (632, 505)
Screenshot: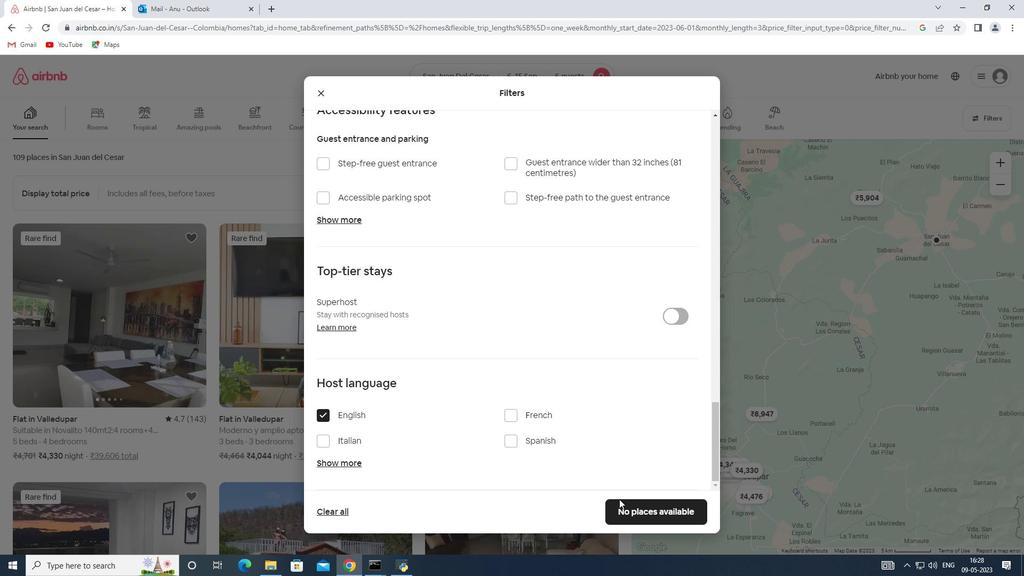 
Action: Mouse pressed left at (632, 505)
Screenshot: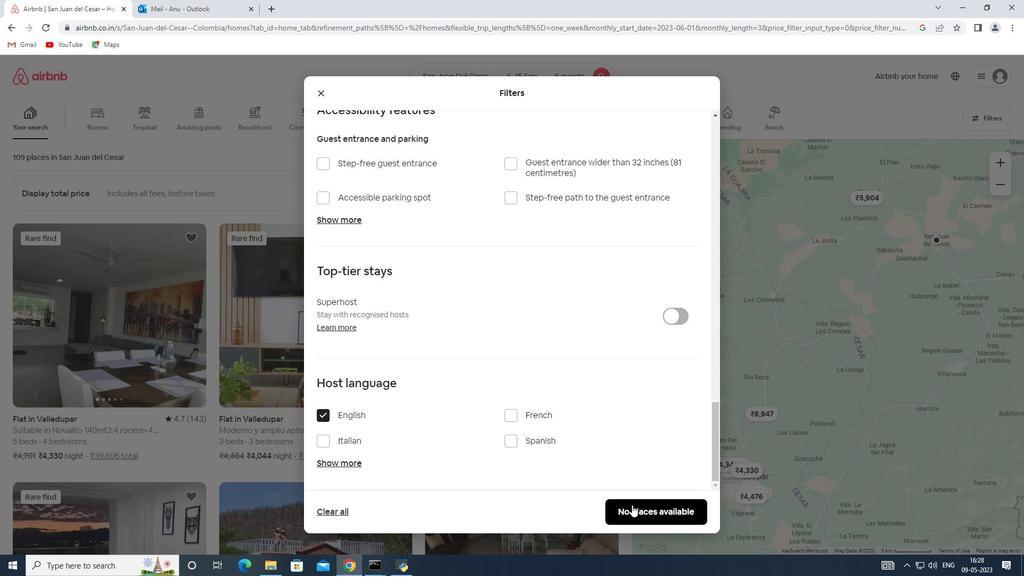 
